 Task: Create in the project AgileGator in Backlog an issue 'Integrate a new live chat support feature into an existing customer service portal to enhance customer support and response time', assign it to team member softage.3@softage.net and change the status to IN PROGRESS. Create in the project AgileGator in Backlog an issue 'Develop a new tool for automated testing of web application performance under high traffic and load conditions', assign it to team member softage.4@softage.net and change the status to IN PROGRESS
Action: Mouse moved to (254, 78)
Screenshot: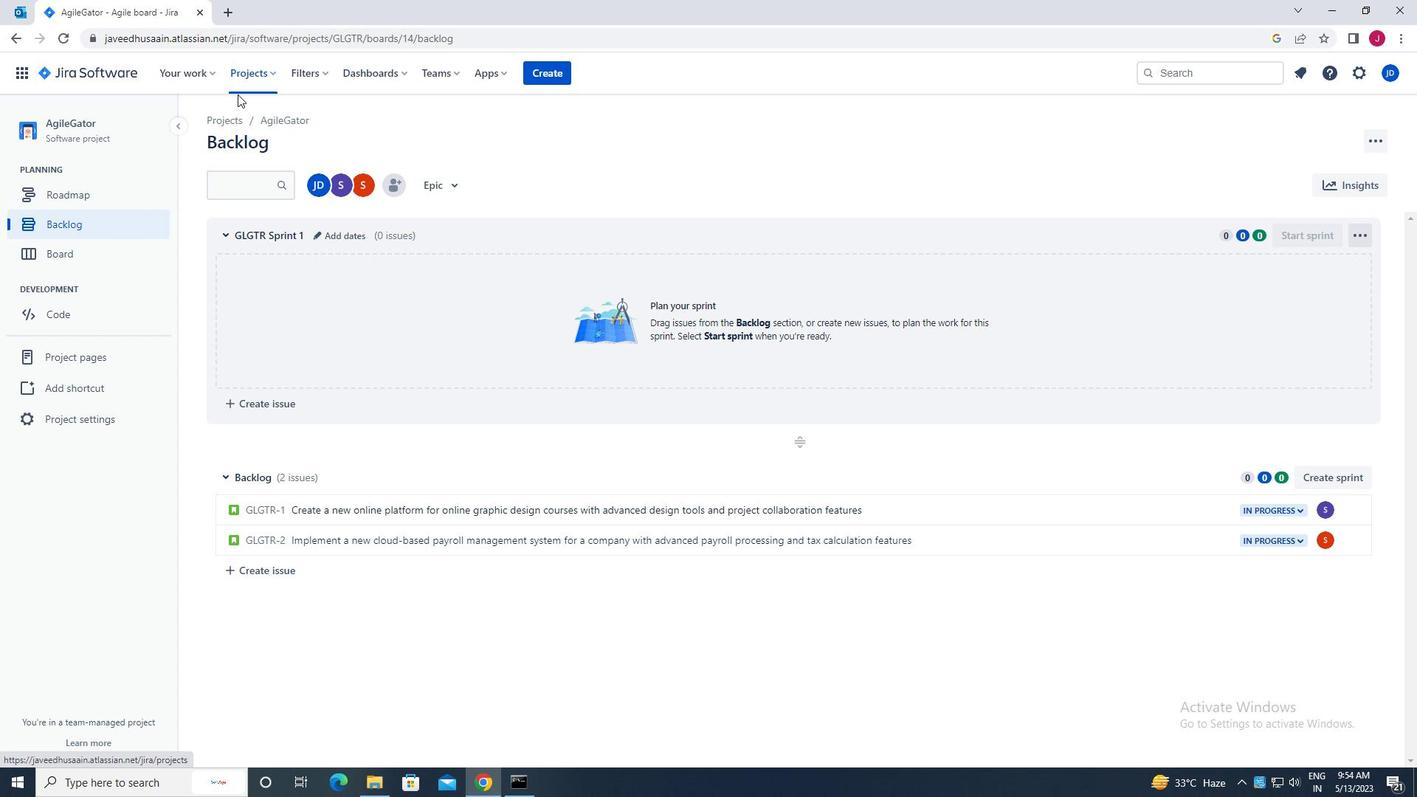 
Action: Mouse pressed left at (254, 78)
Screenshot: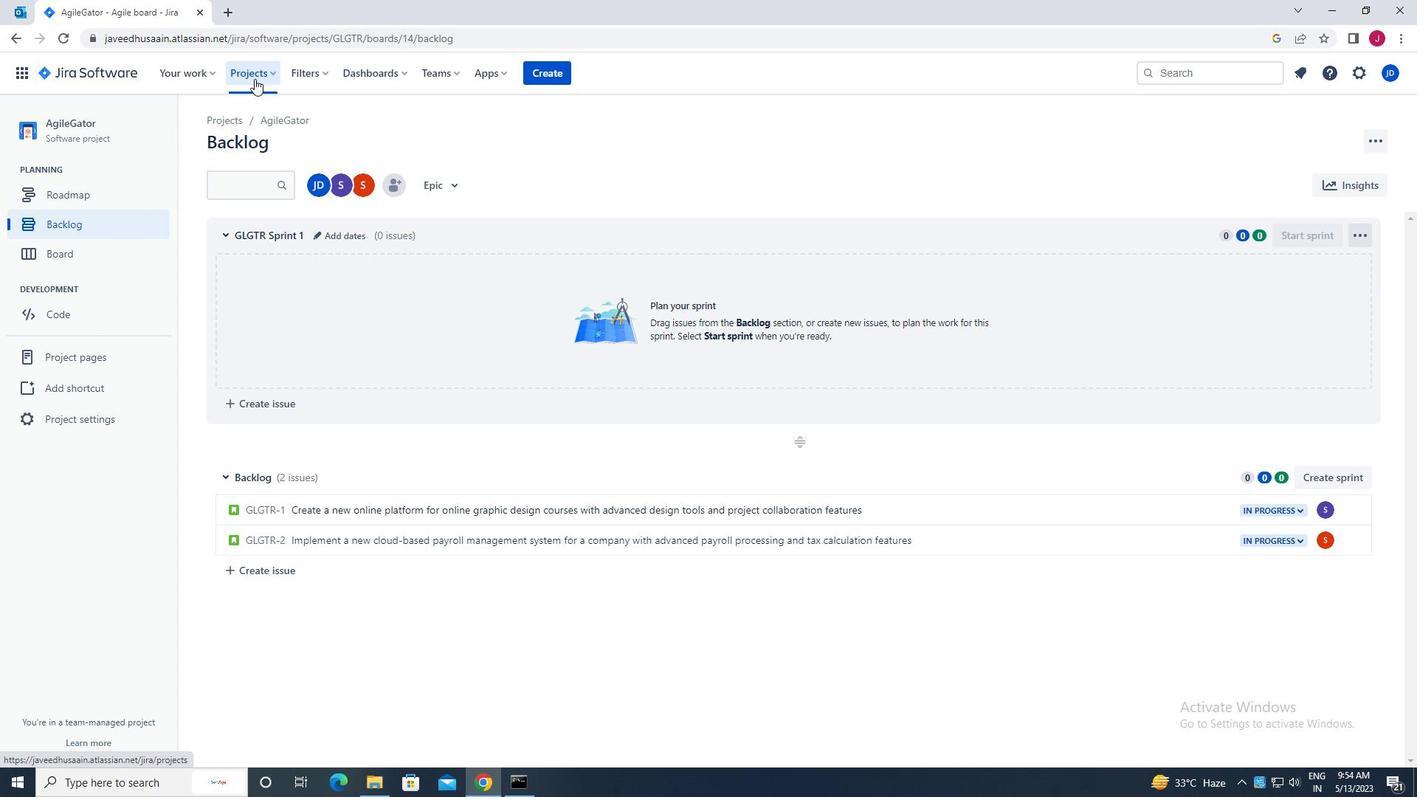 
Action: Mouse moved to (301, 139)
Screenshot: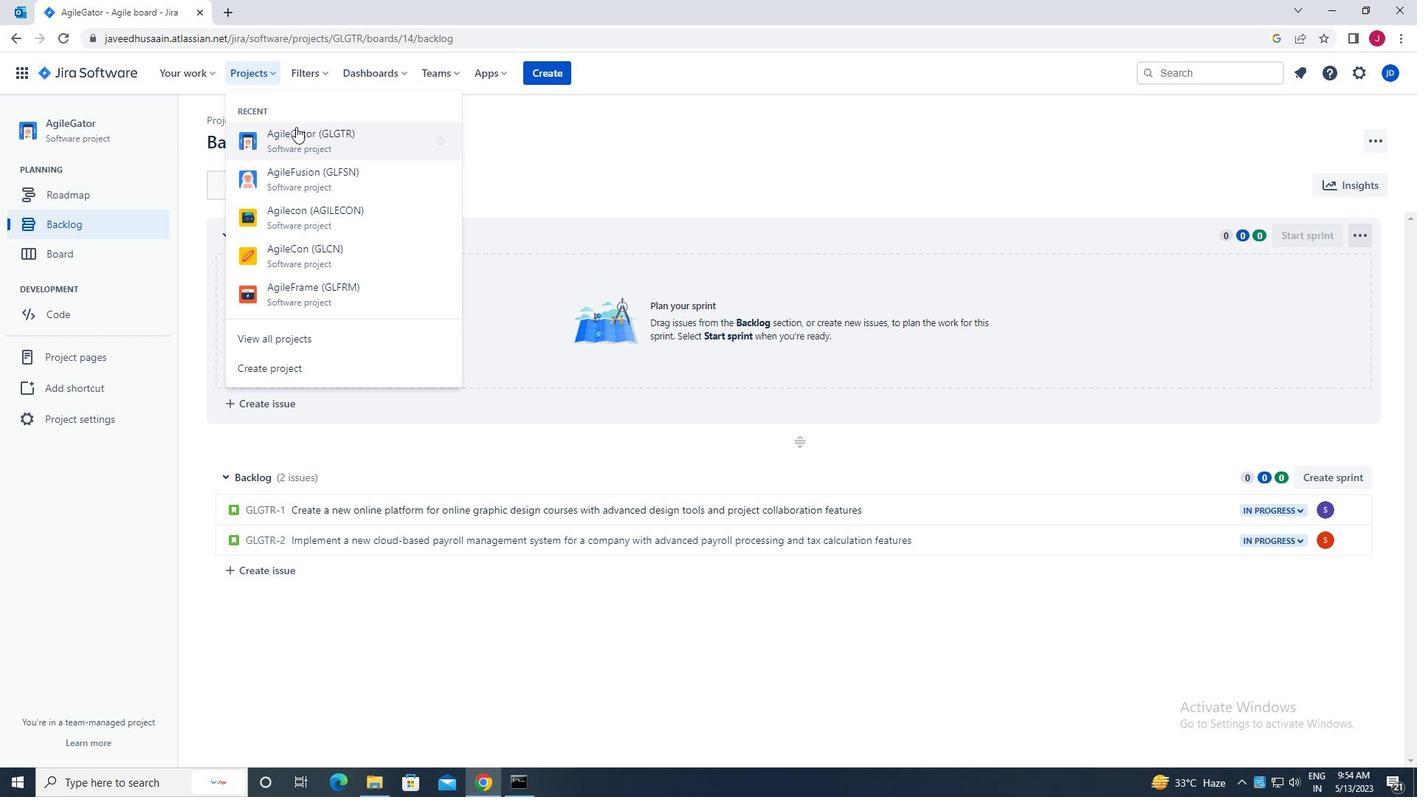 
Action: Mouse pressed left at (301, 139)
Screenshot: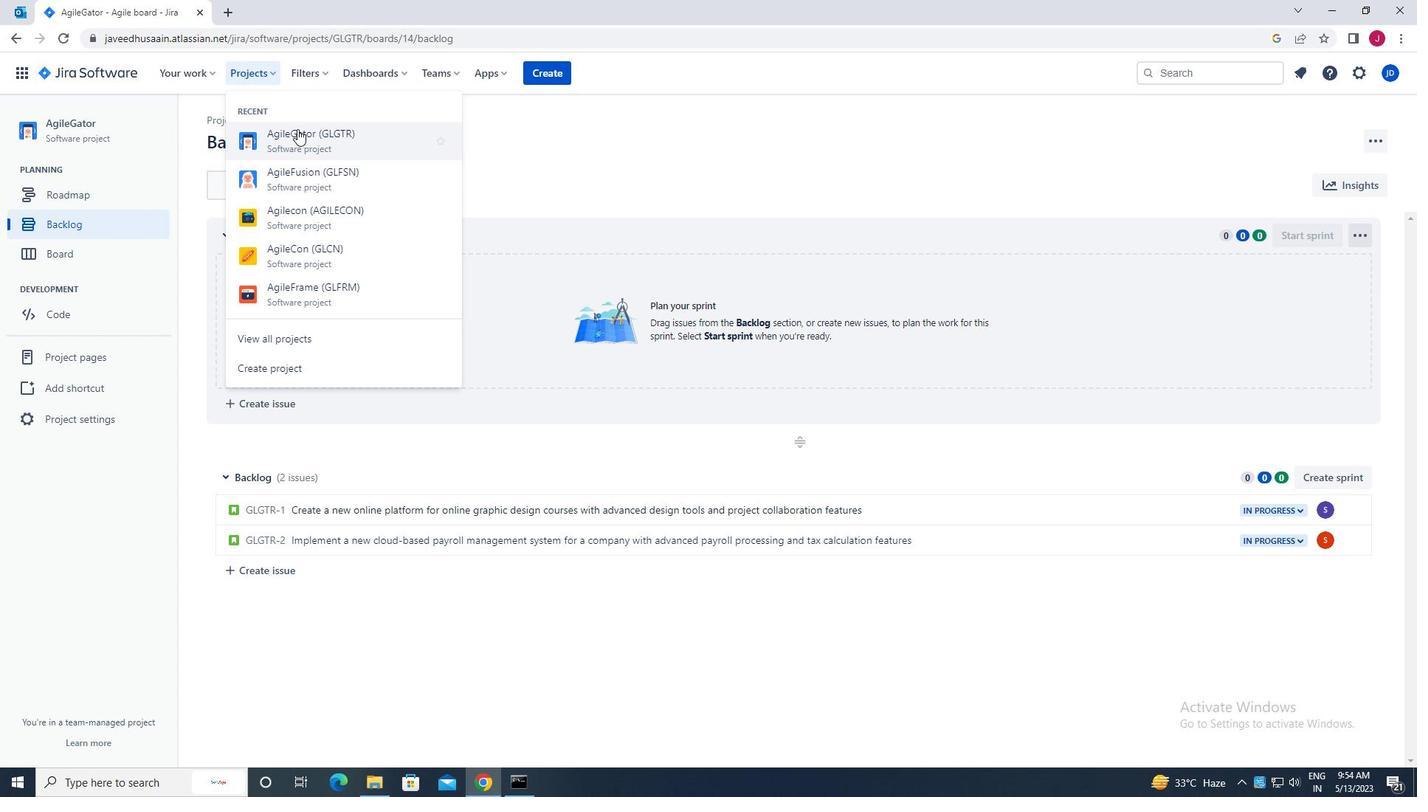 
Action: Mouse moved to (97, 227)
Screenshot: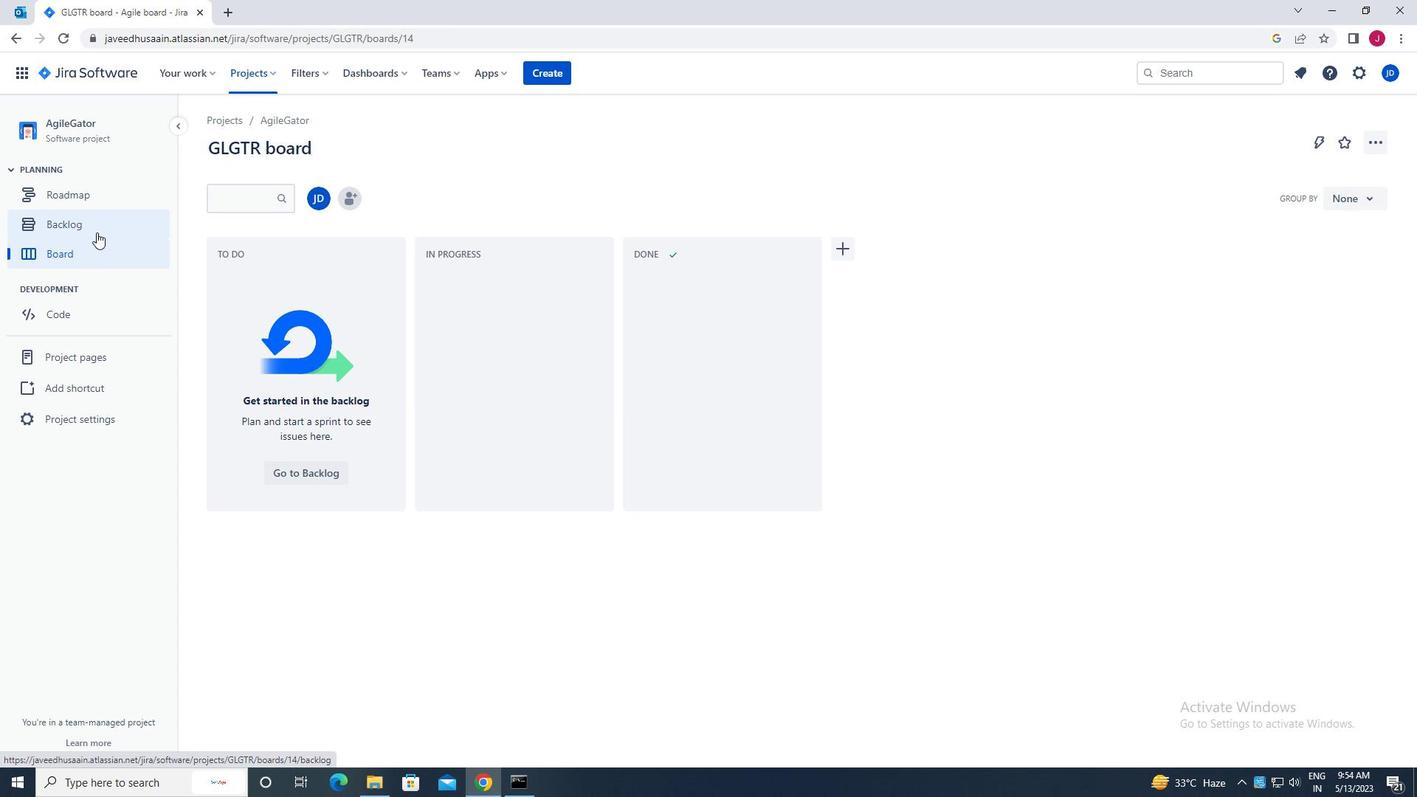 
Action: Mouse pressed left at (97, 227)
Screenshot: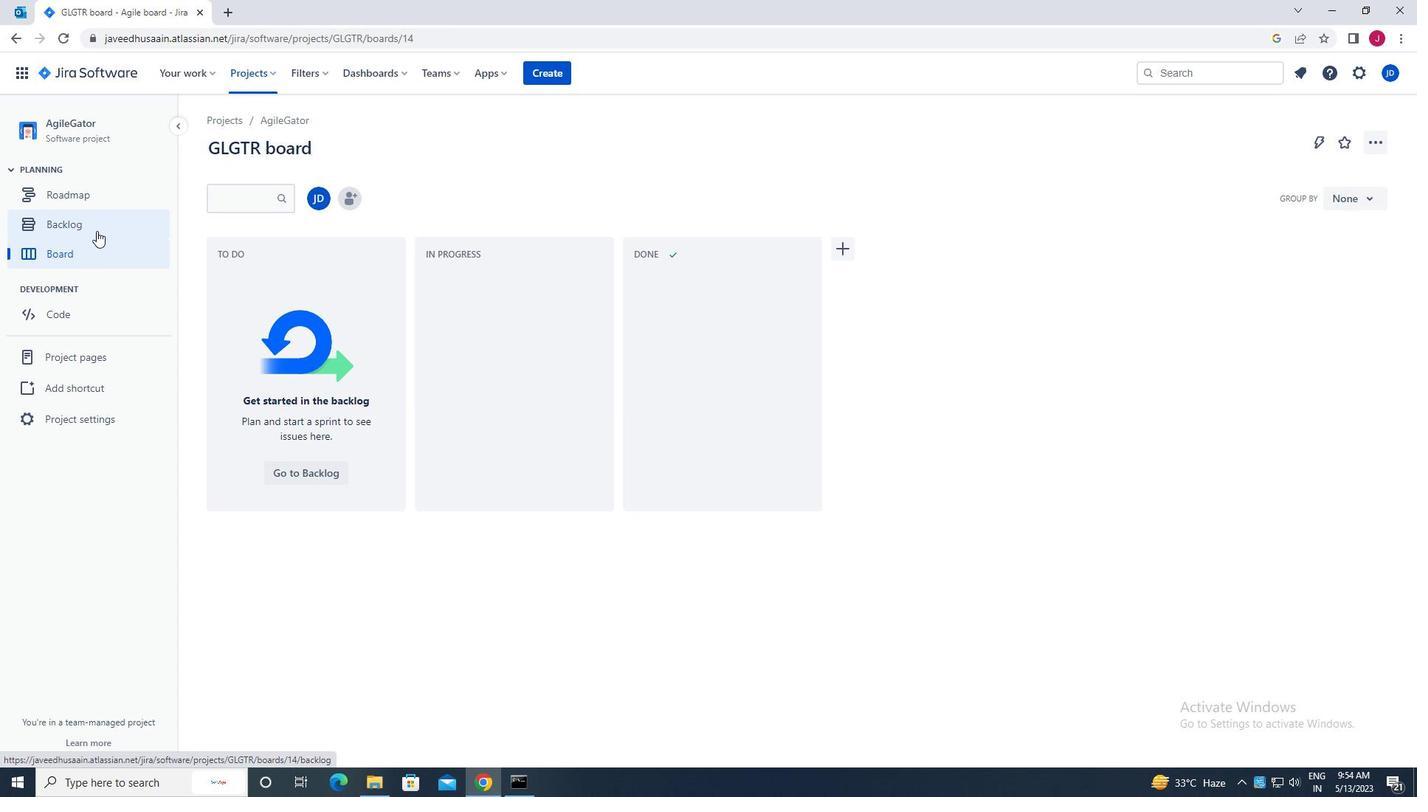 
Action: Mouse moved to (423, 384)
Screenshot: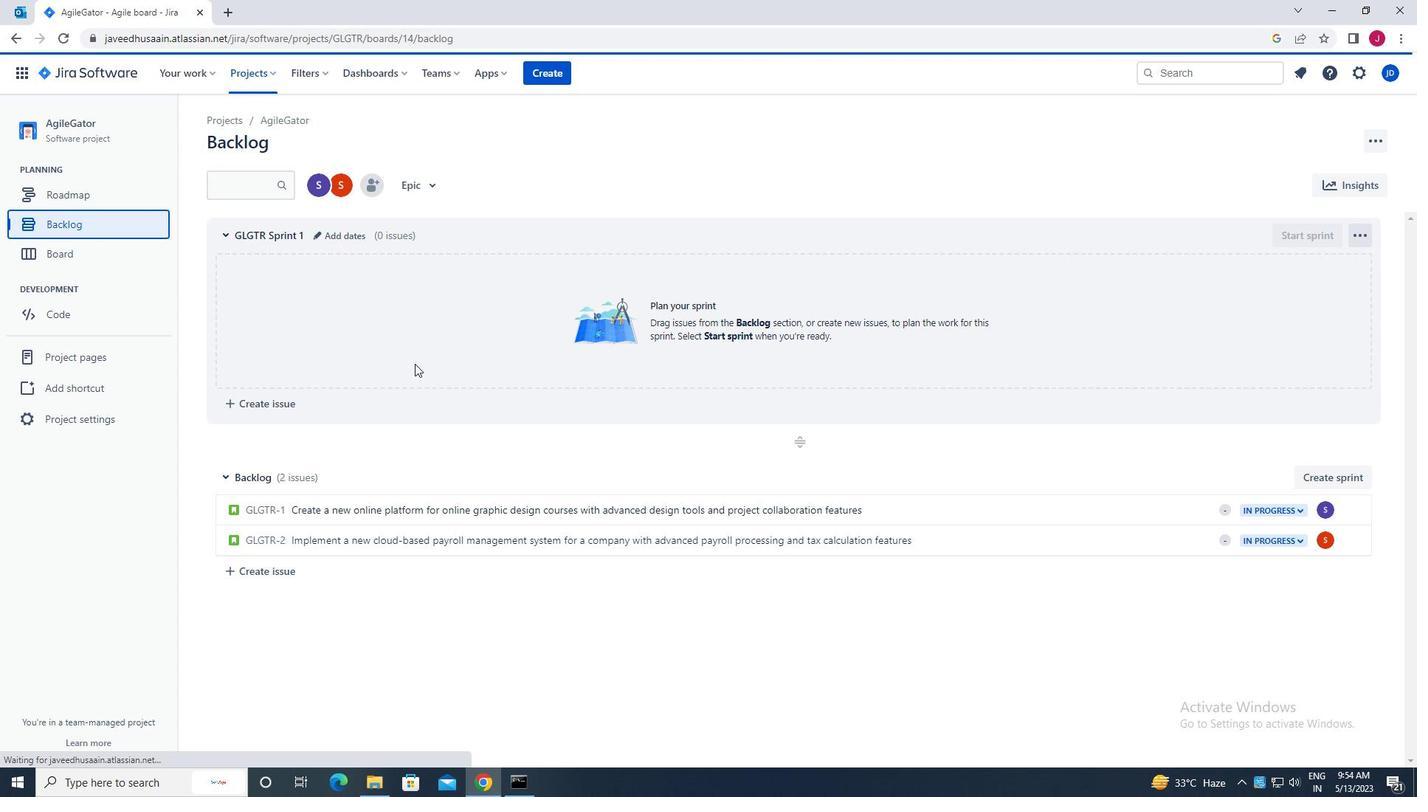 
Action: Mouse scrolled (423, 383) with delta (0, 0)
Screenshot: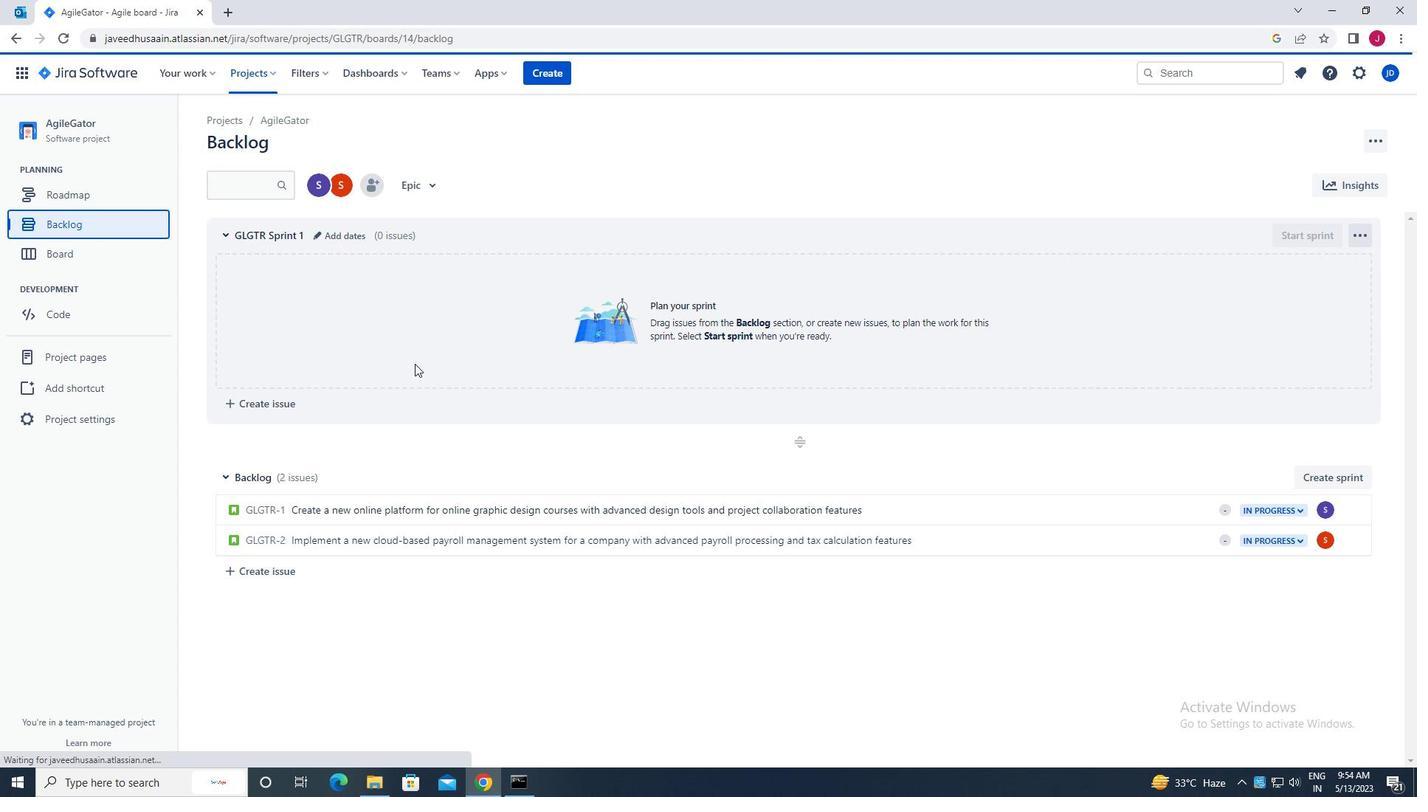 
Action: Mouse moved to (423, 384)
Screenshot: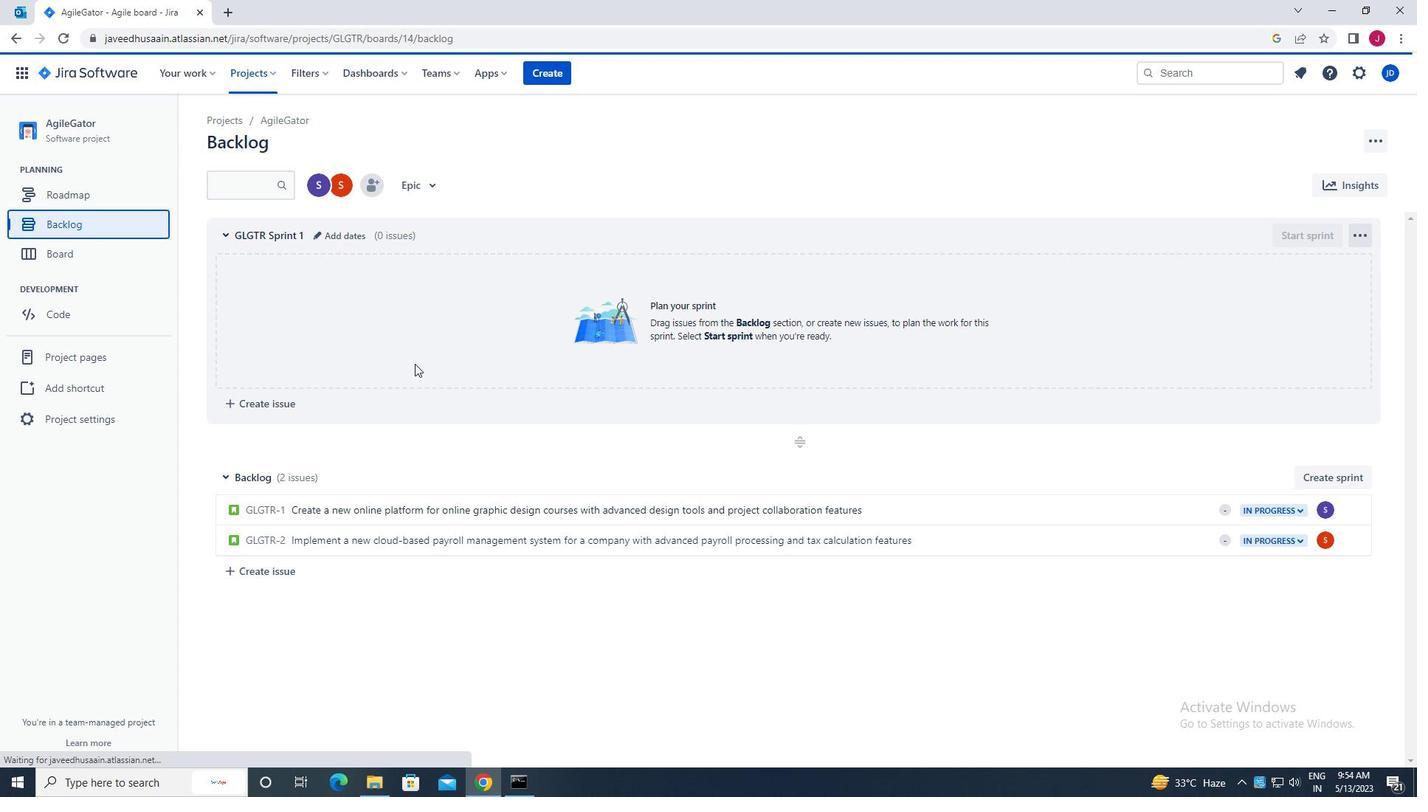 
Action: Mouse scrolled (423, 383) with delta (0, 0)
Screenshot: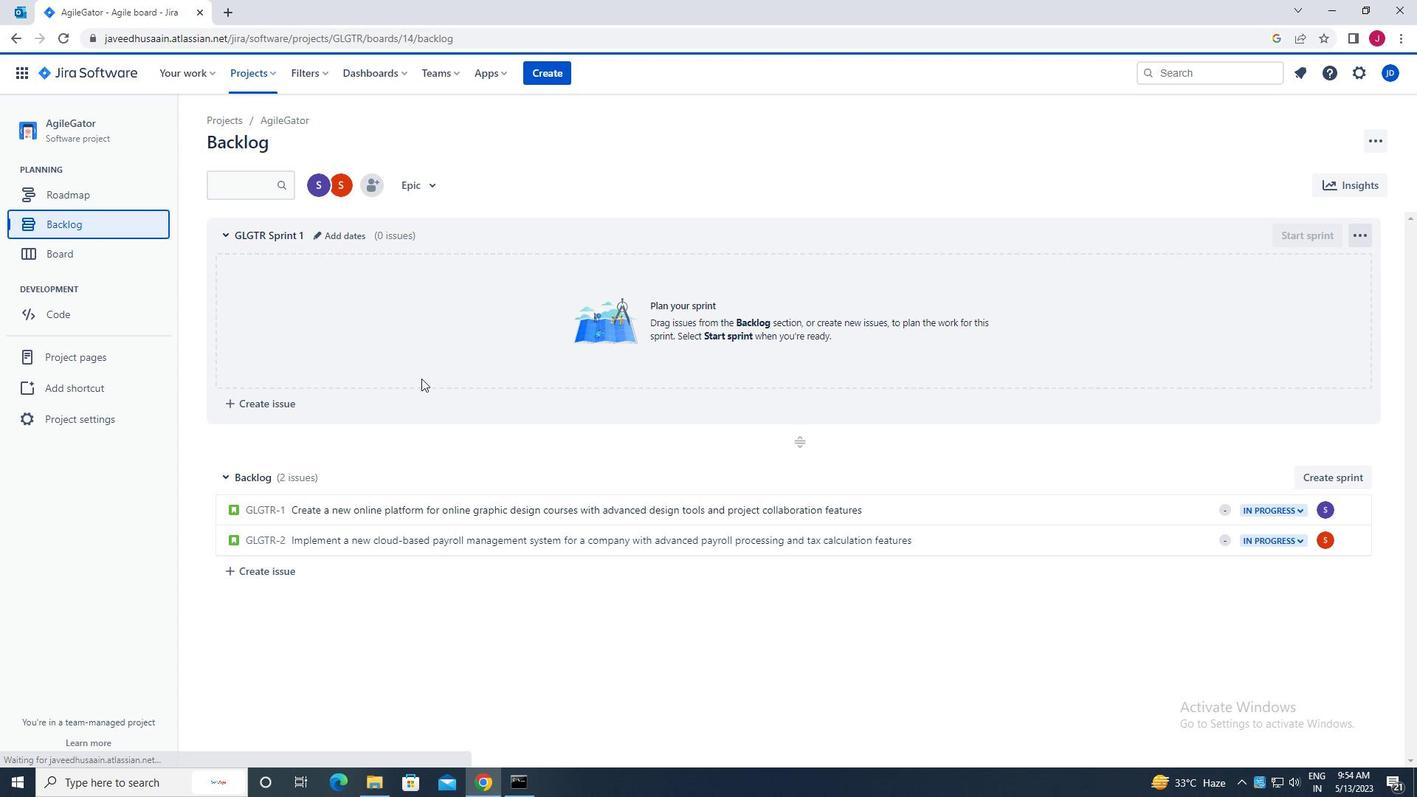 
Action: Mouse scrolled (423, 383) with delta (0, 0)
Screenshot: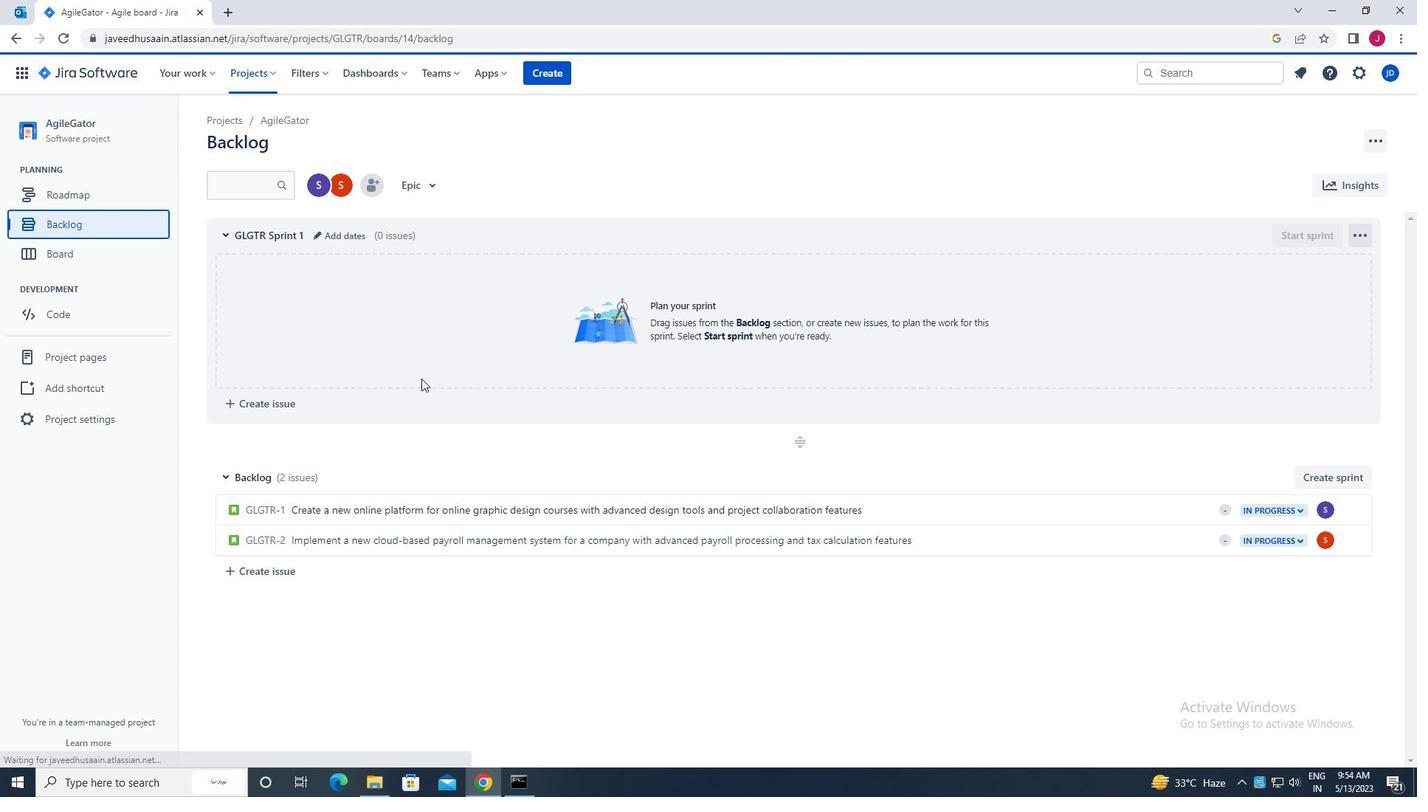 
Action: Mouse moved to (423, 385)
Screenshot: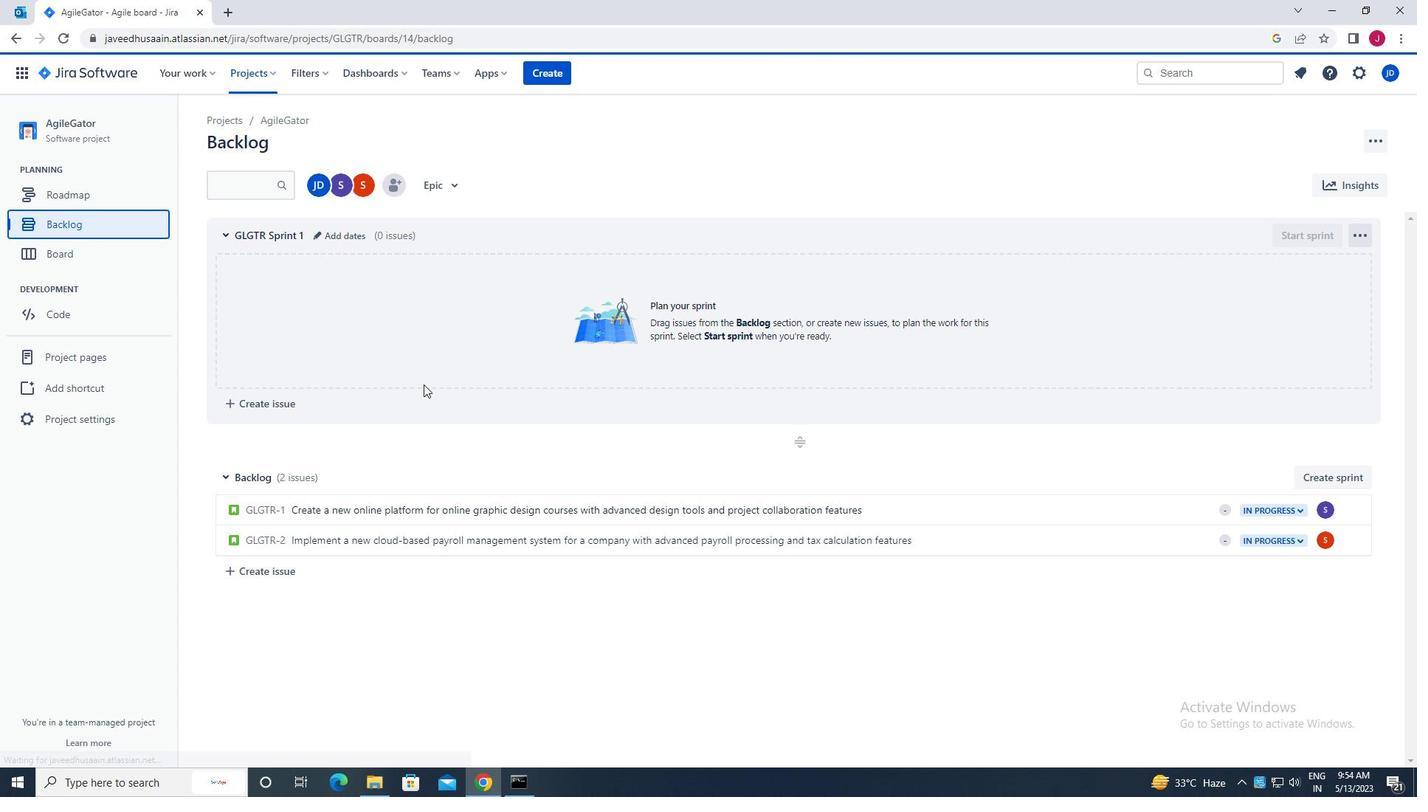 
Action: Mouse scrolled (423, 384) with delta (0, 0)
Screenshot: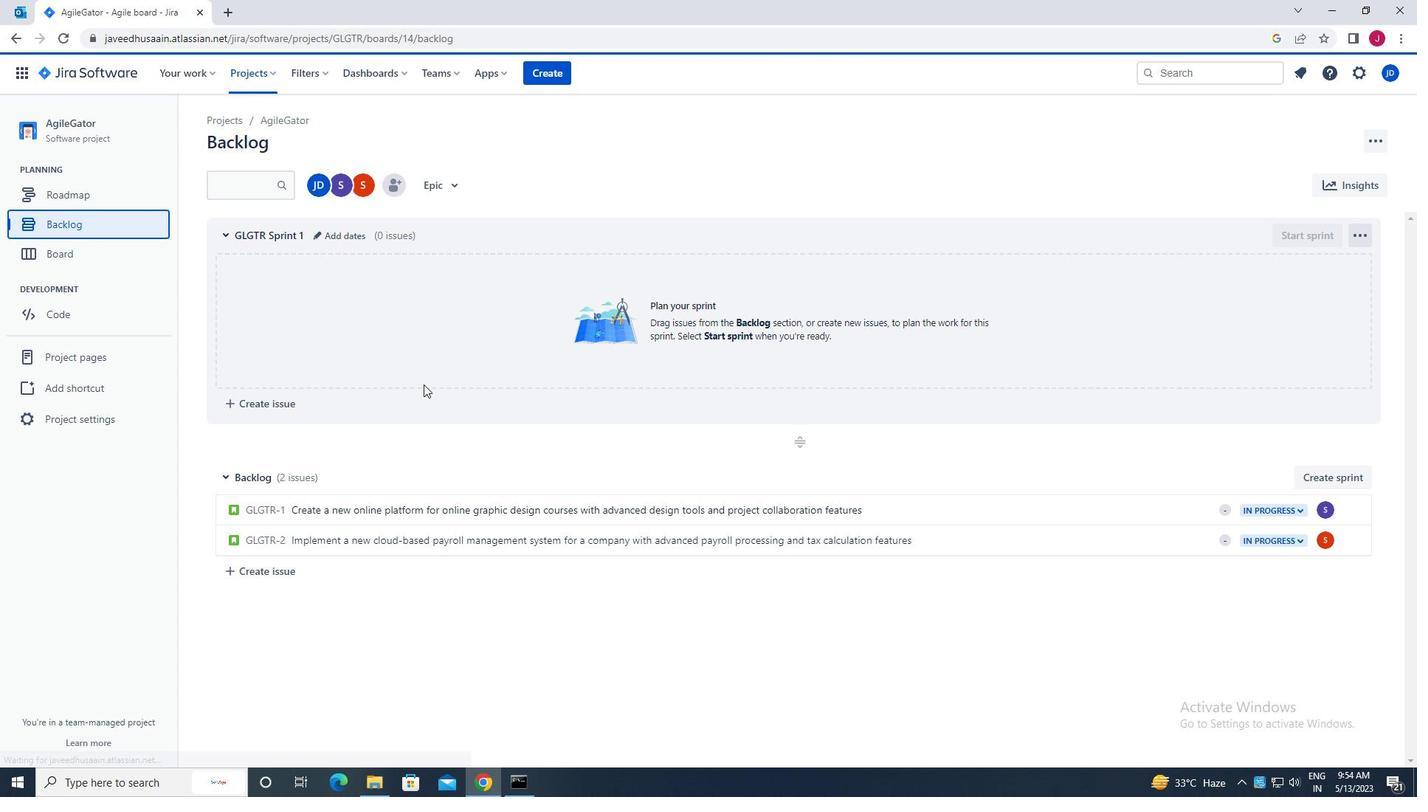 
Action: Mouse moved to (290, 572)
Screenshot: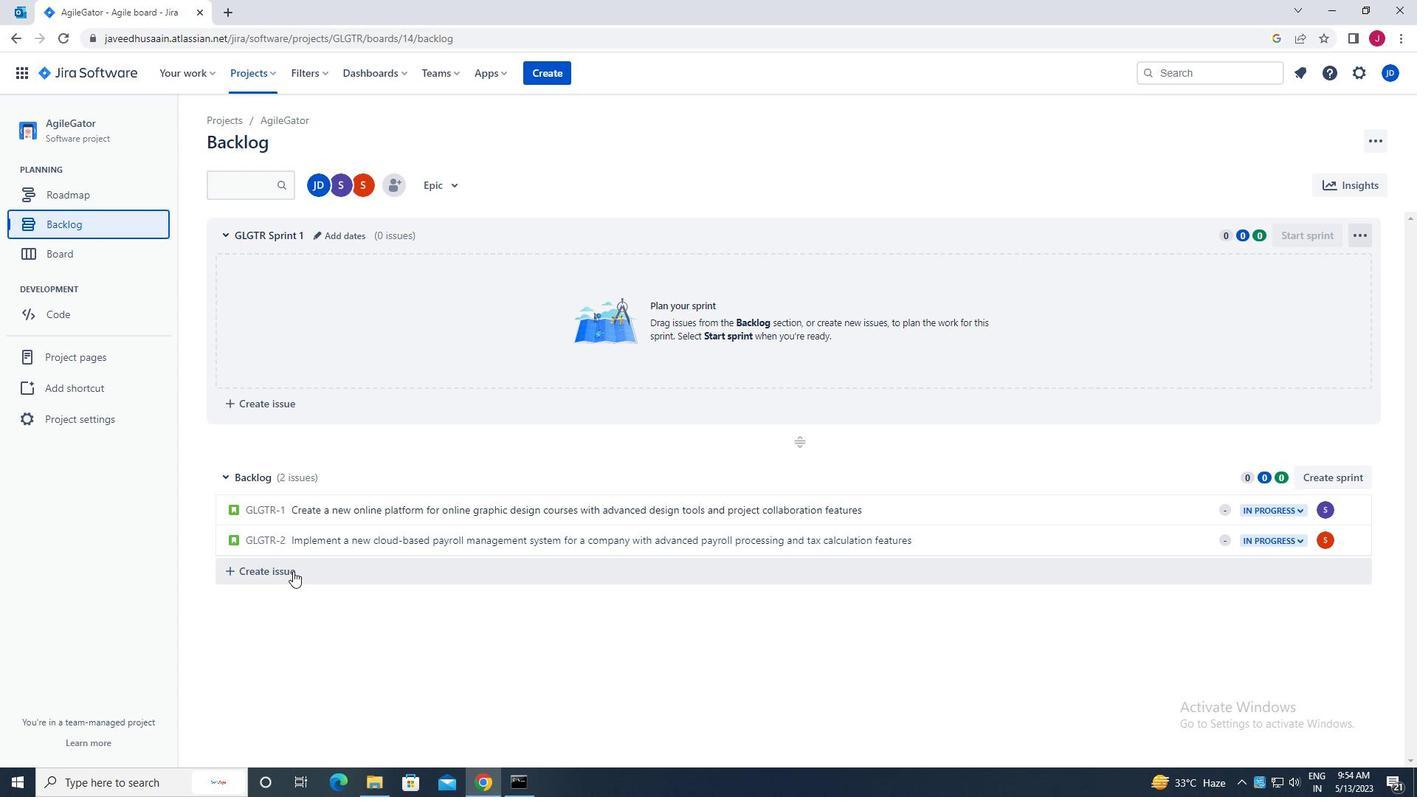 
Action: Mouse pressed left at (290, 572)
Screenshot: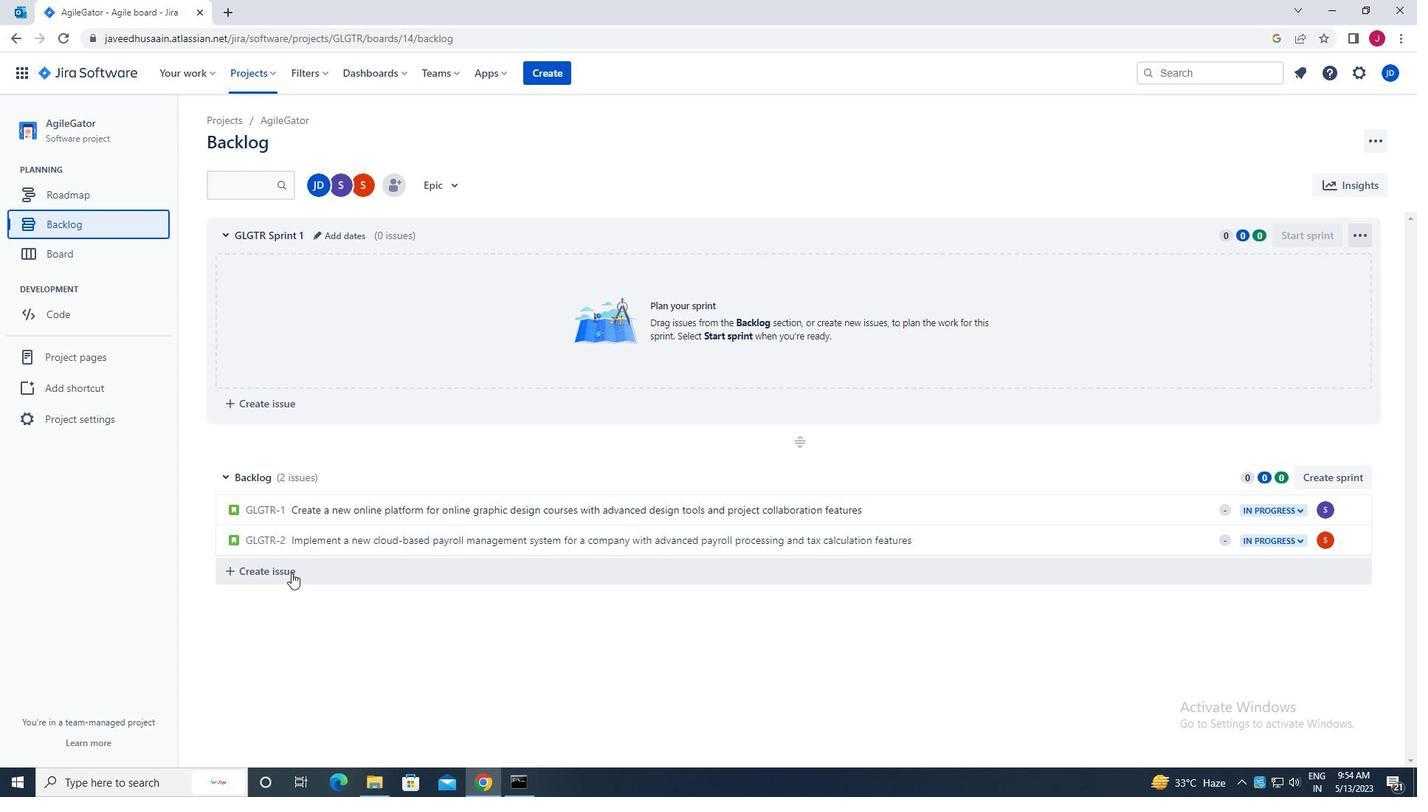
Action: Mouse moved to (392, 566)
Screenshot: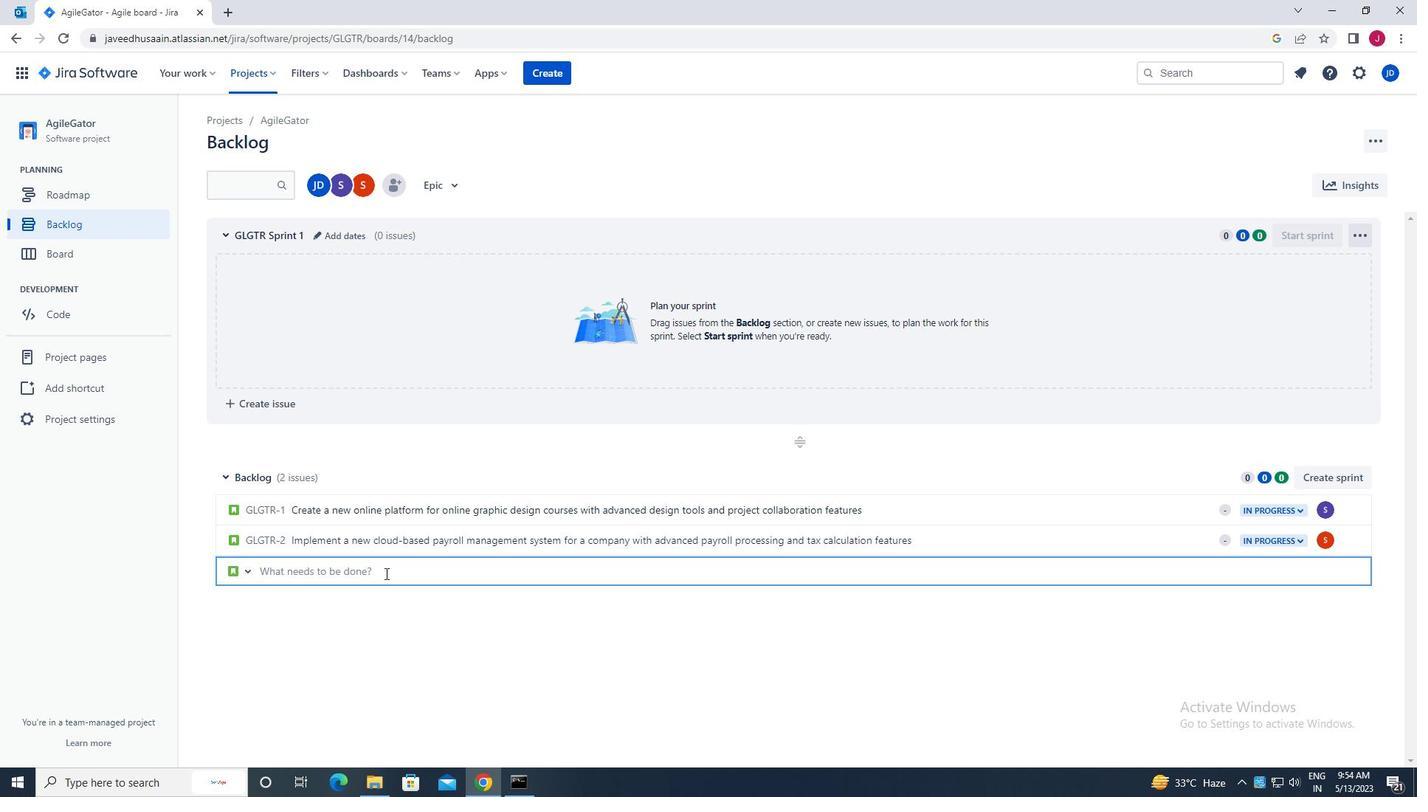 
Action: Key pressed <Key.caps_lock><Key.caps_lock>i<Key.caps_lock>ntegrated<Key.space>a<Key.space>new<Key.space>live<Key.space>chat<Key.space>sp<Key.backspace>uo<Key.backspace>pport<Key.space>feature<Key.space>into<Key.space>an<Key.space>existing<Key.space>customer<Key.space>service<Key.space>portal<Key.space>to<Key.space>enhance<Key.space>customer<Key.space>support<Key.space>and<Key.space>respom<Key.backspace>nse<Key.space>time<Key.enter>
Screenshot: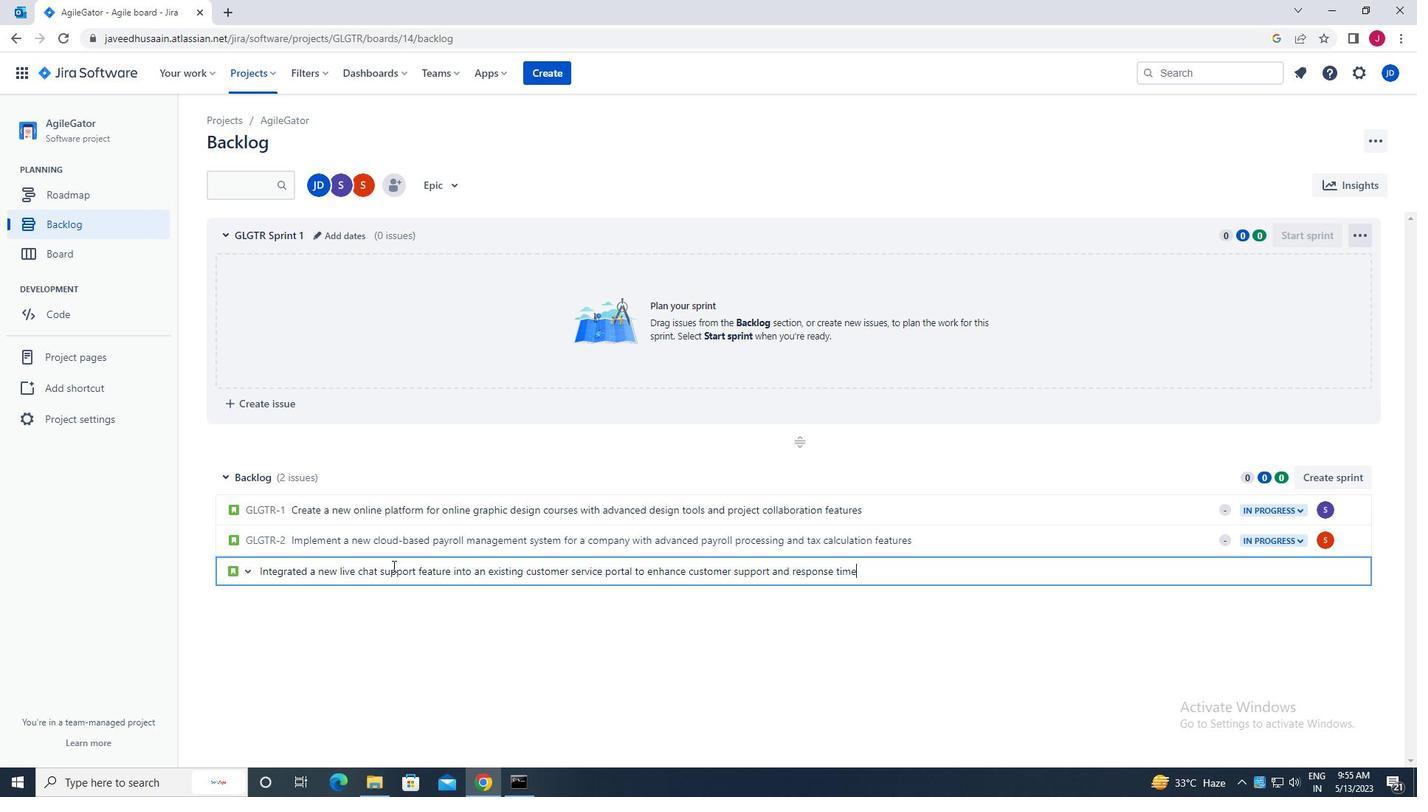 
Action: Mouse moved to (1325, 572)
Screenshot: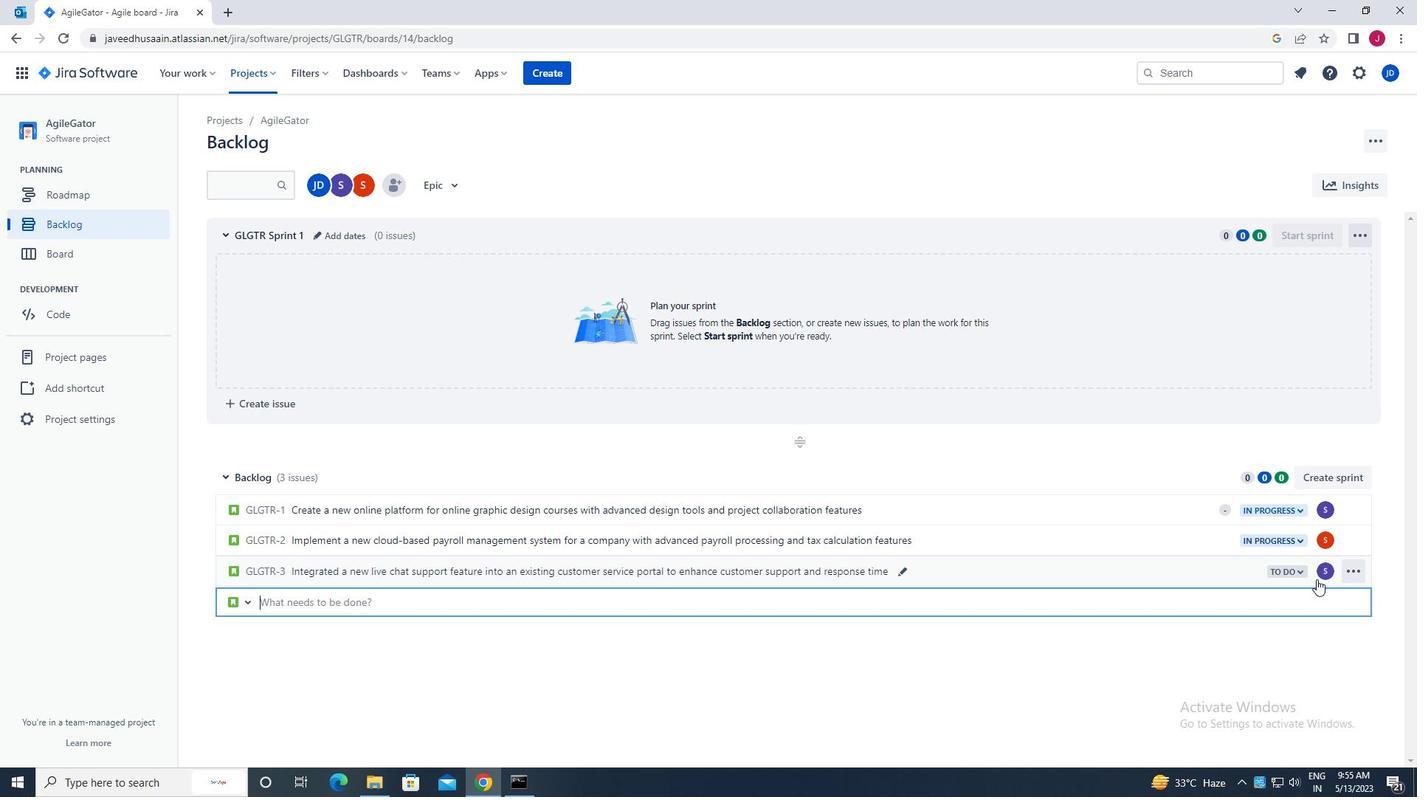 
Action: Mouse pressed left at (1325, 572)
Screenshot: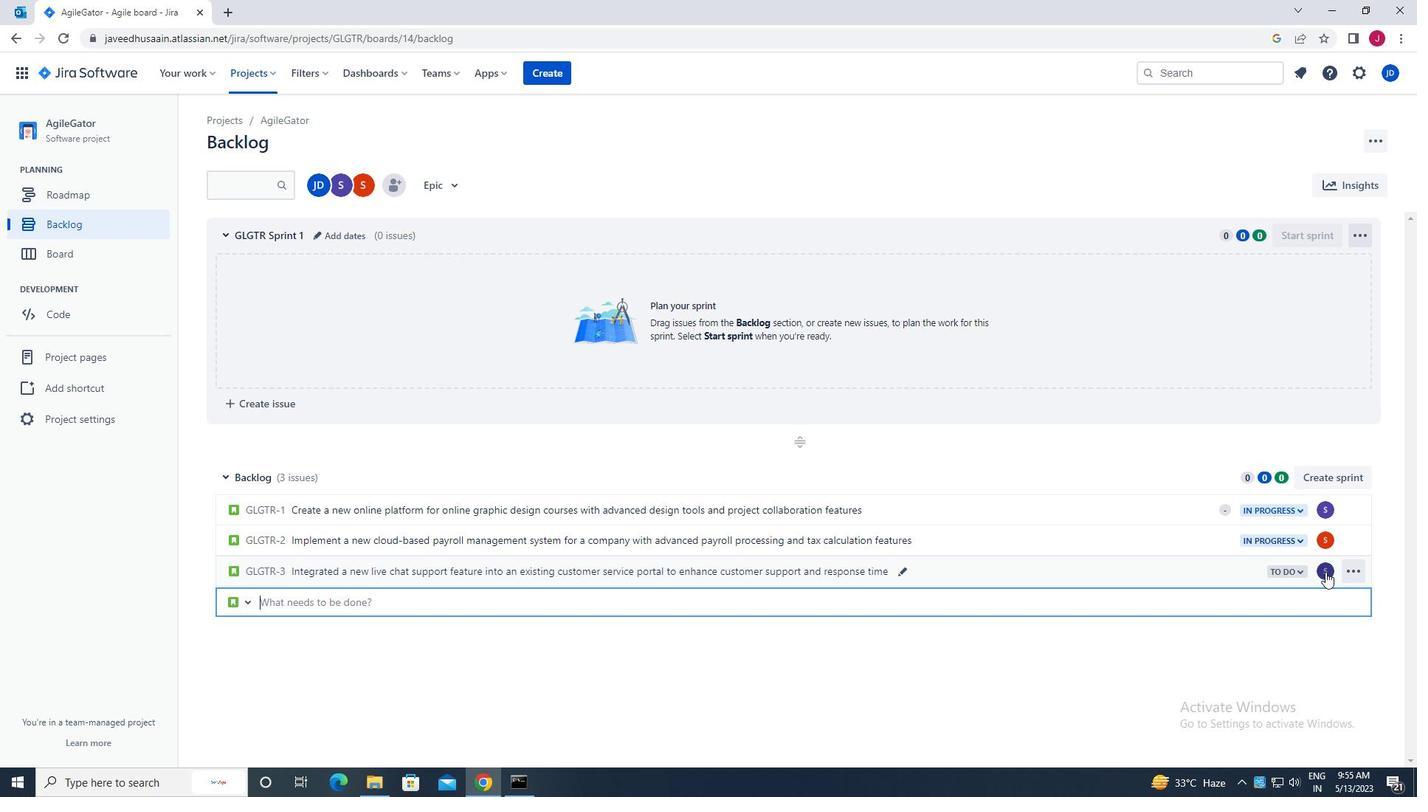 
Action: Mouse moved to (1215, 598)
Screenshot: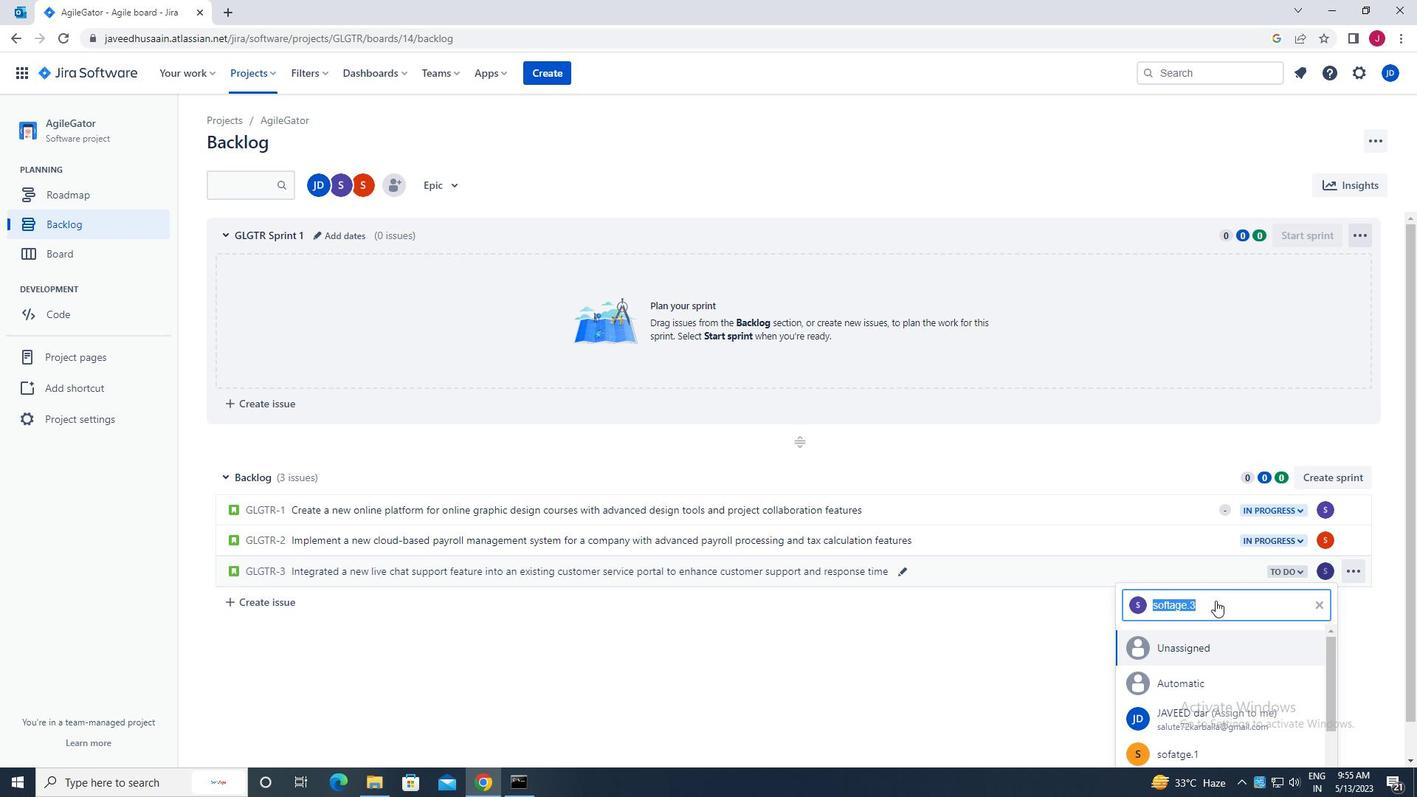 
Action: Key pressed soft
Screenshot: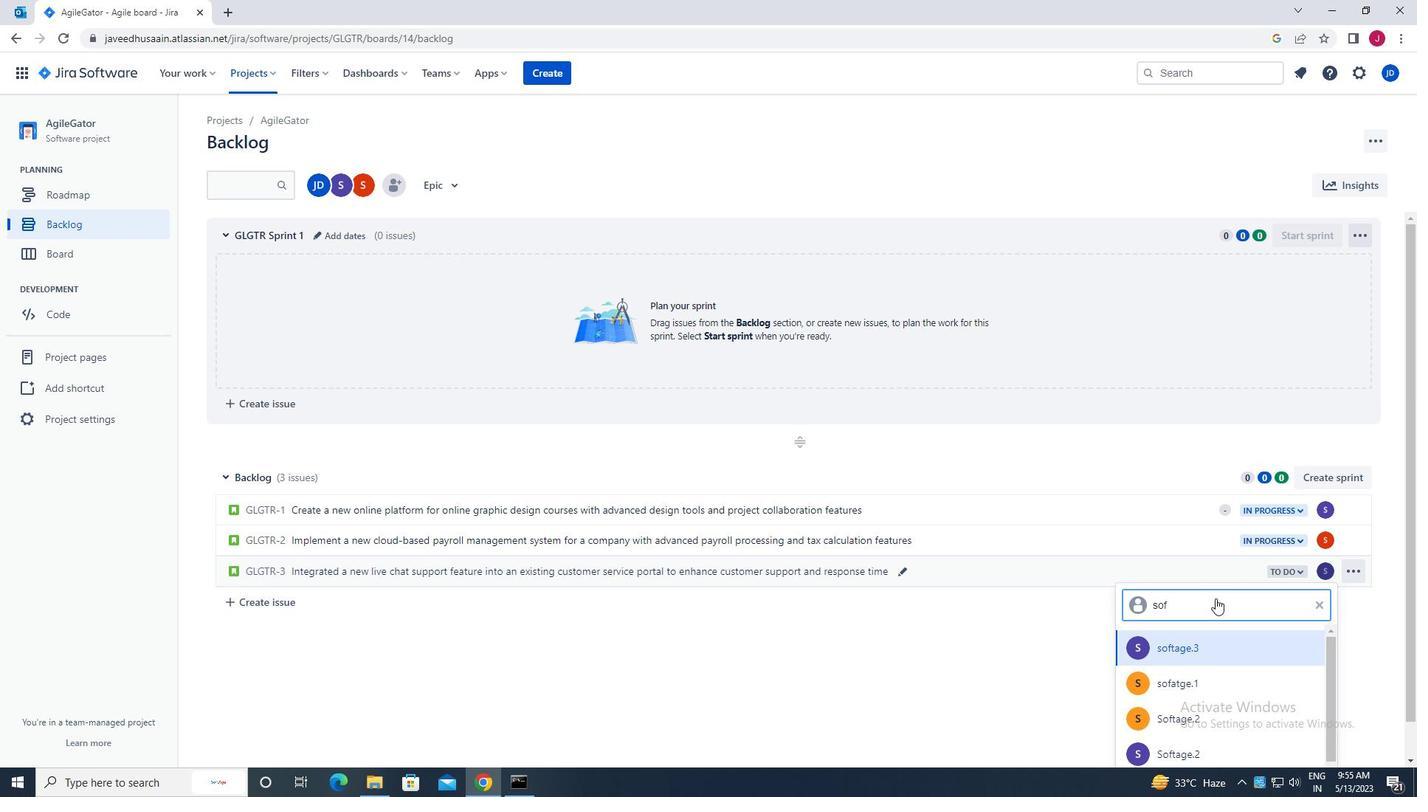 
Action: Mouse moved to (1232, 642)
Screenshot: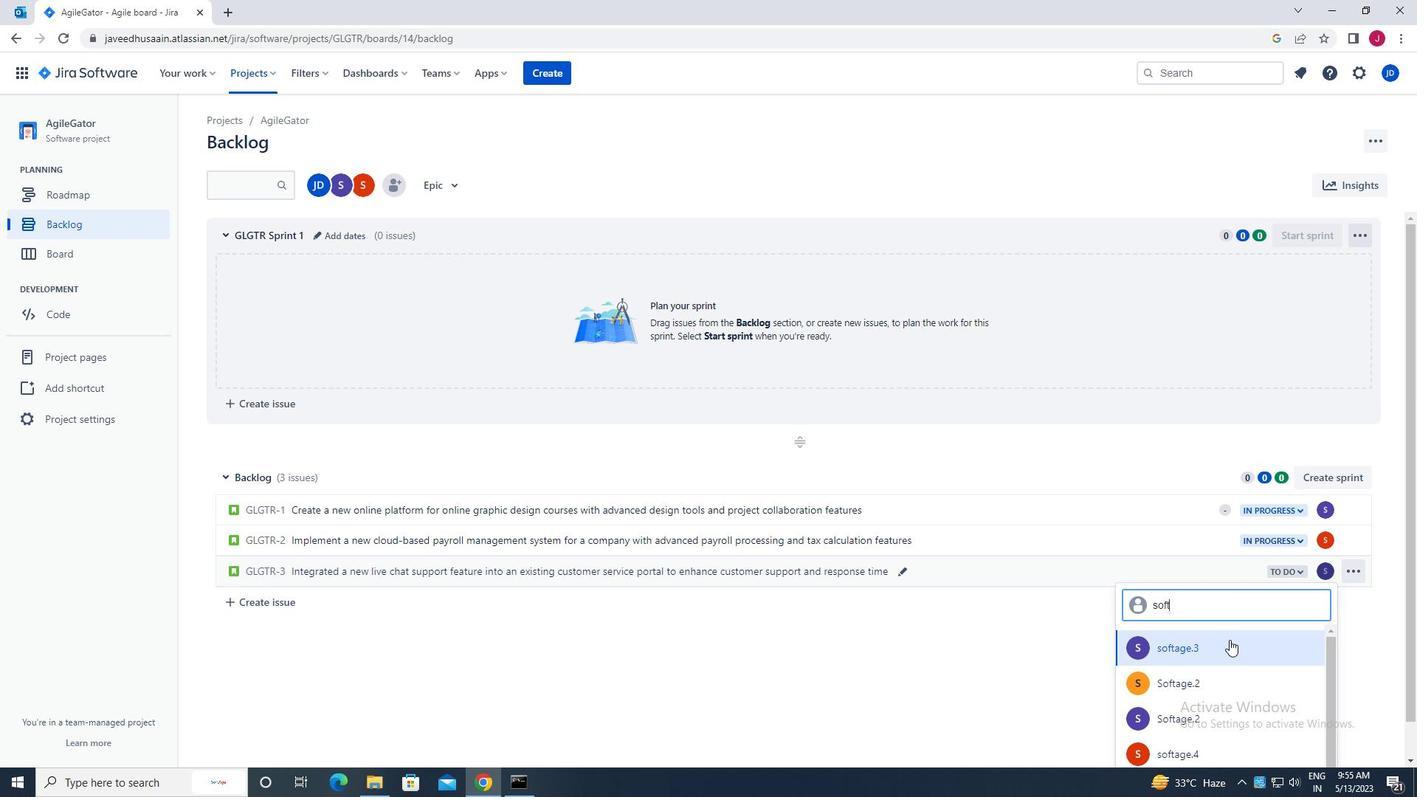 
Action: Mouse pressed left at (1232, 642)
Screenshot: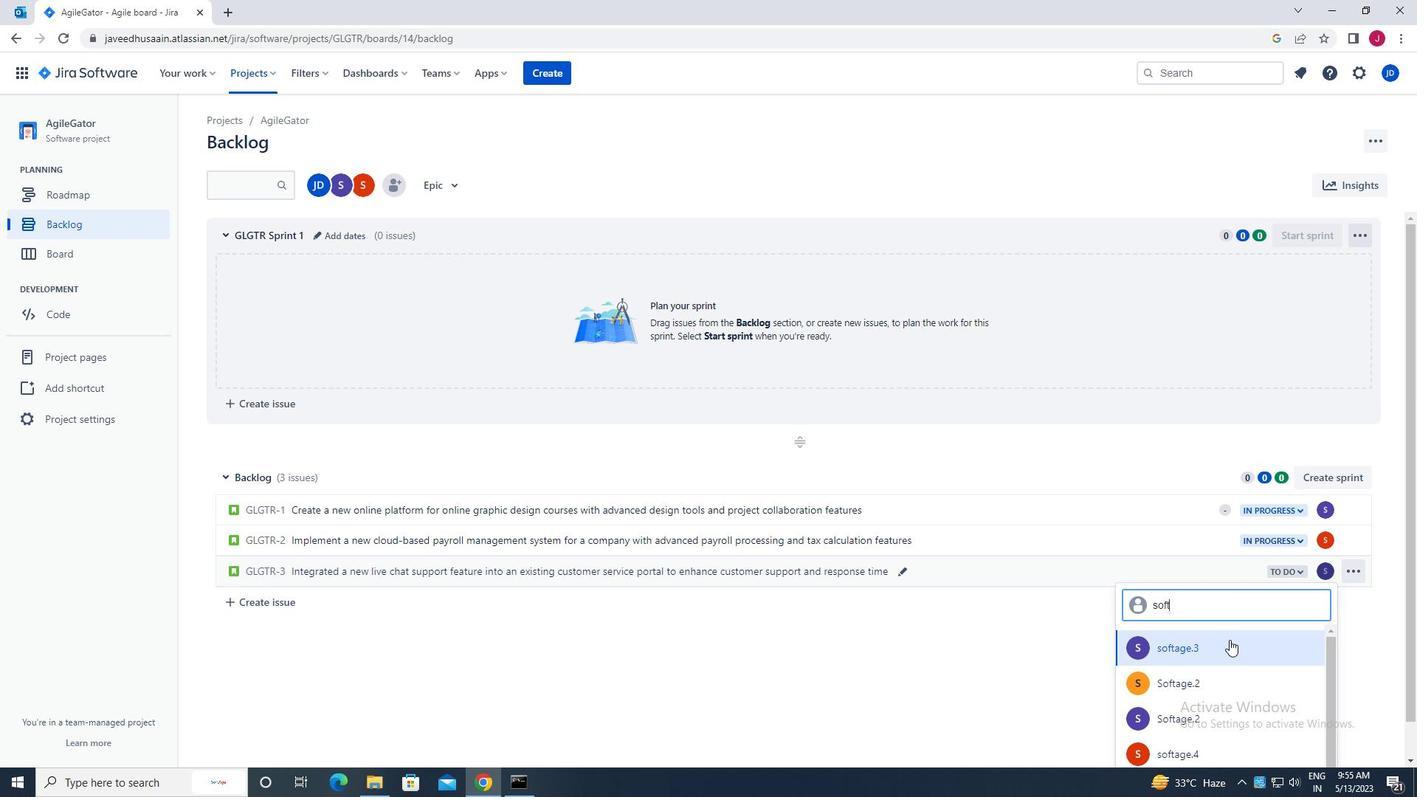 
Action: Mouse moved to (1280, 572)
Screenshot: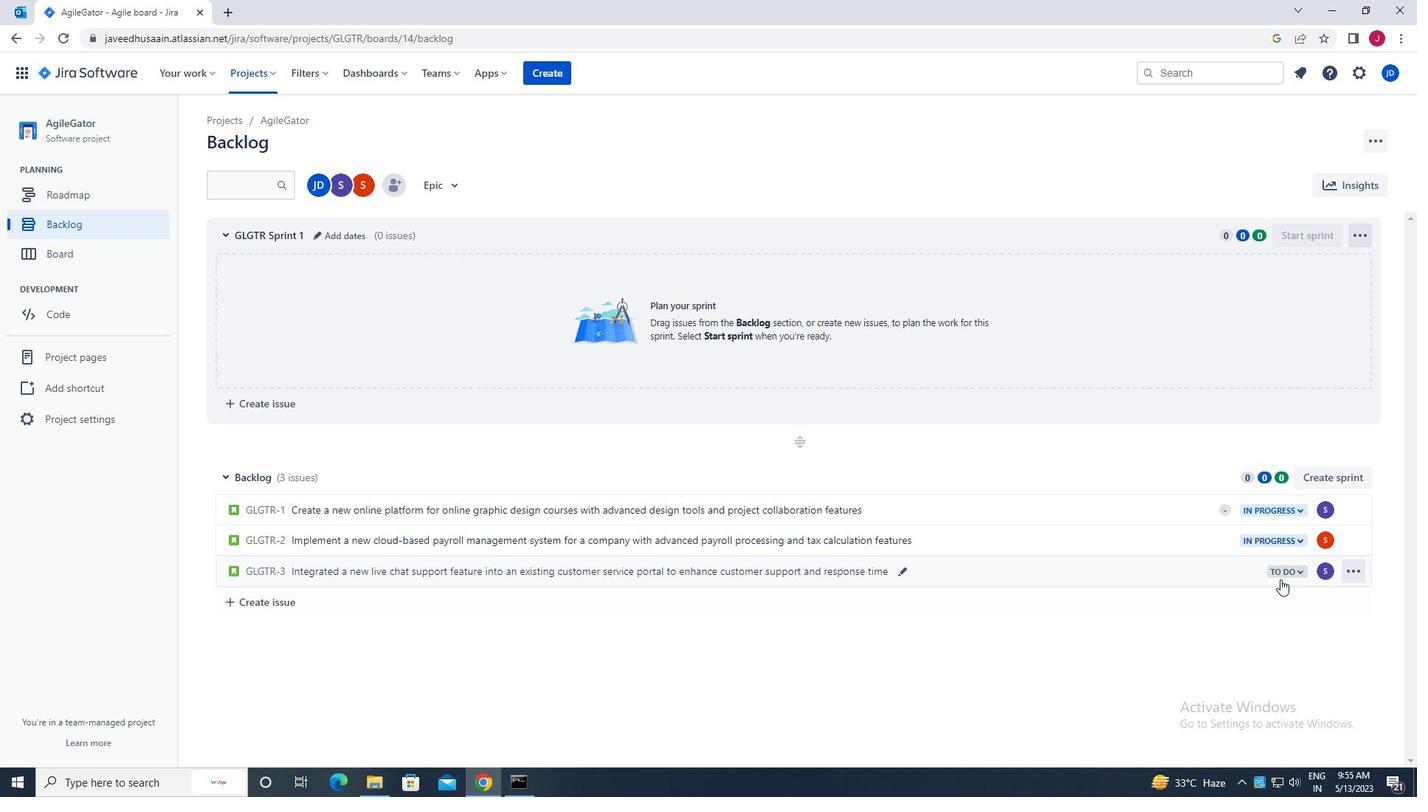 
Action: Mouse pressed left at (1280, 572)
Screenshot: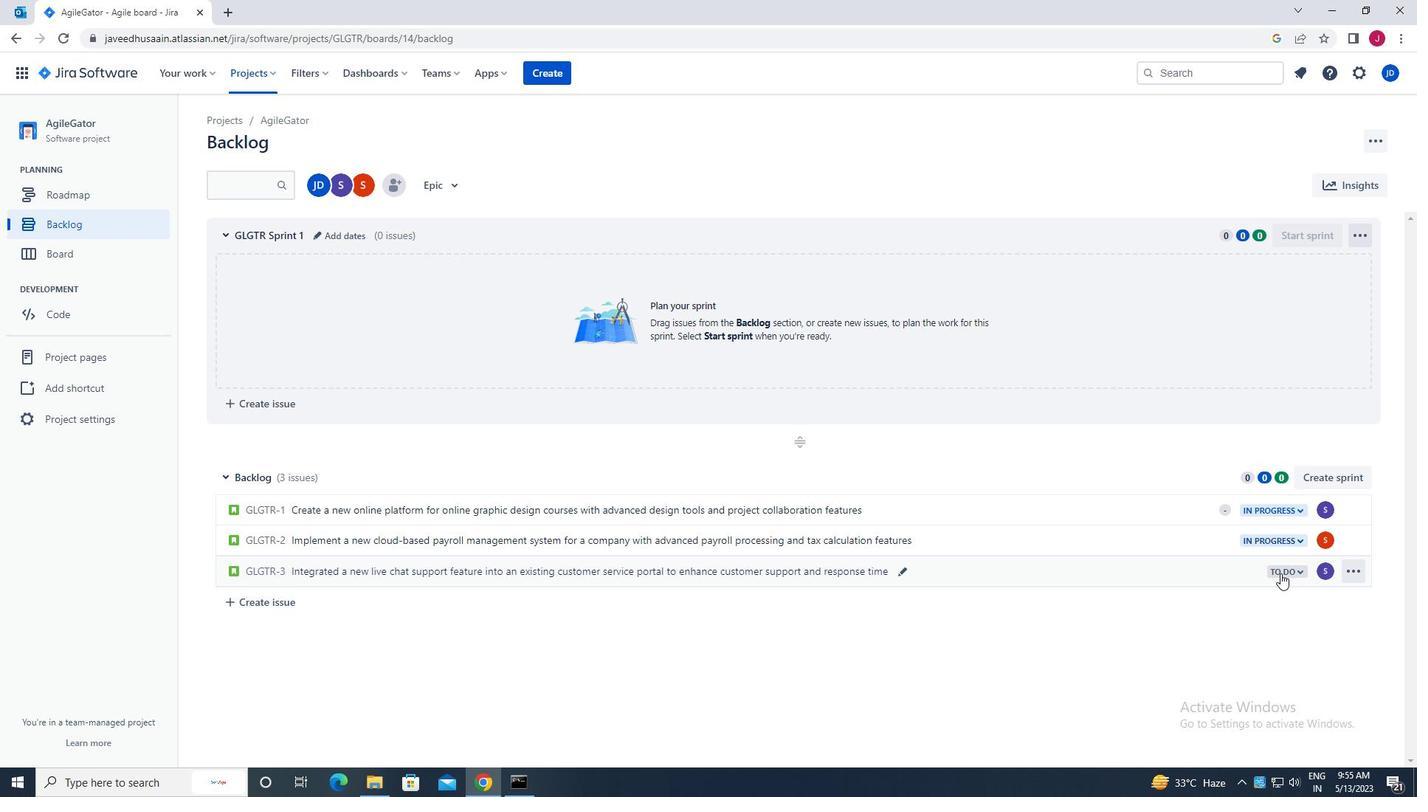 
Action: Mouse moved to (1204, 600)
Screenshot: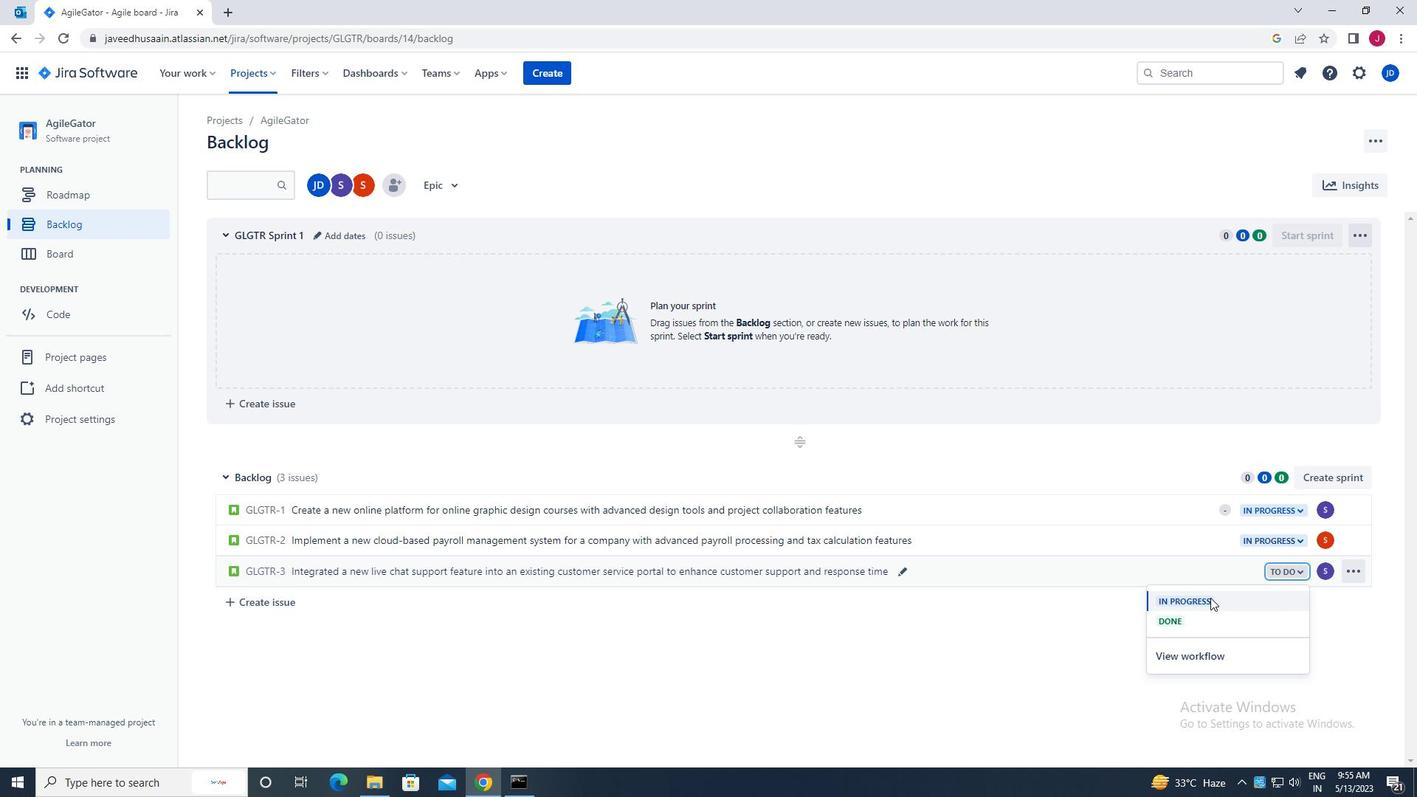 
Action: Mouse pressed left at (1204, 600)
Screenshot: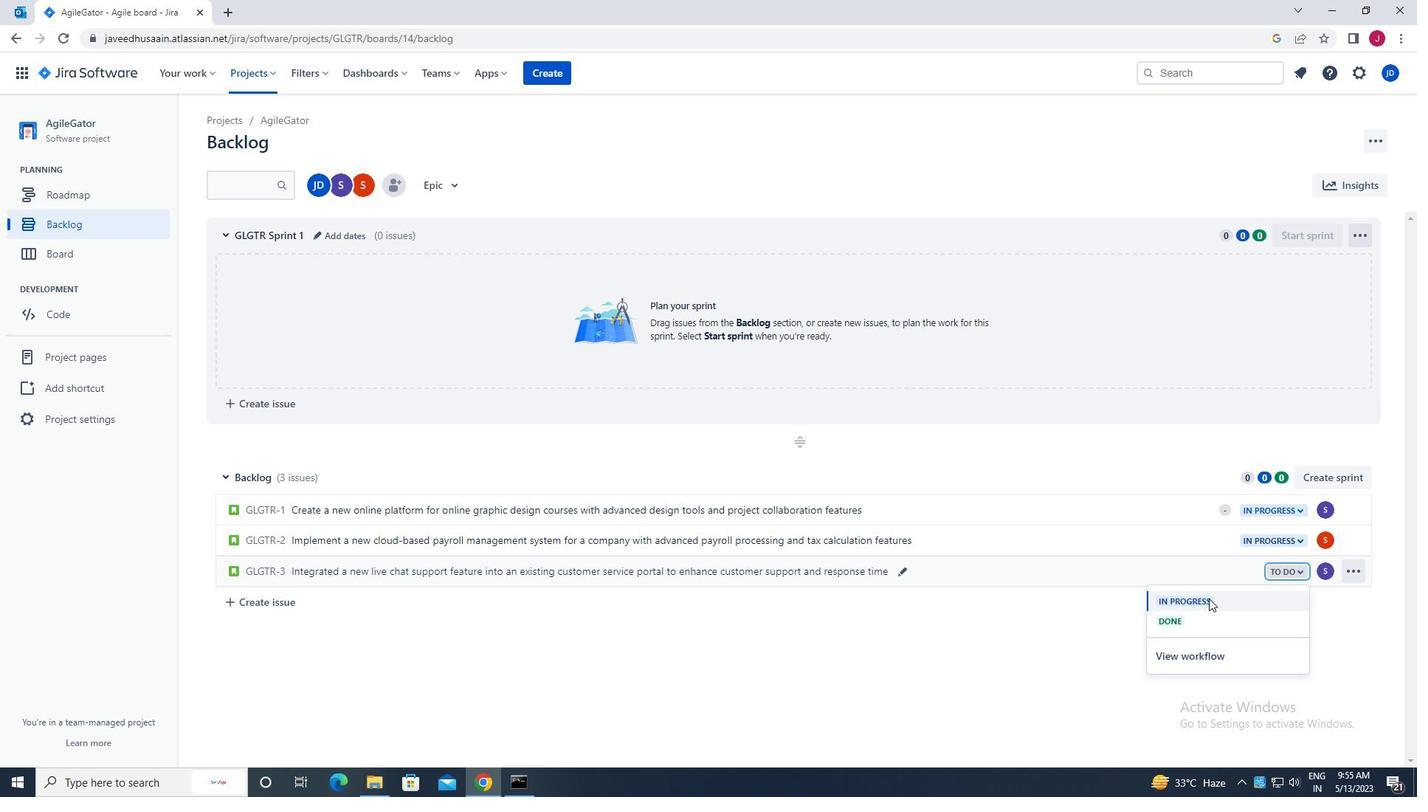 
Action: Mouse moved to (287, 600)
Screenshot: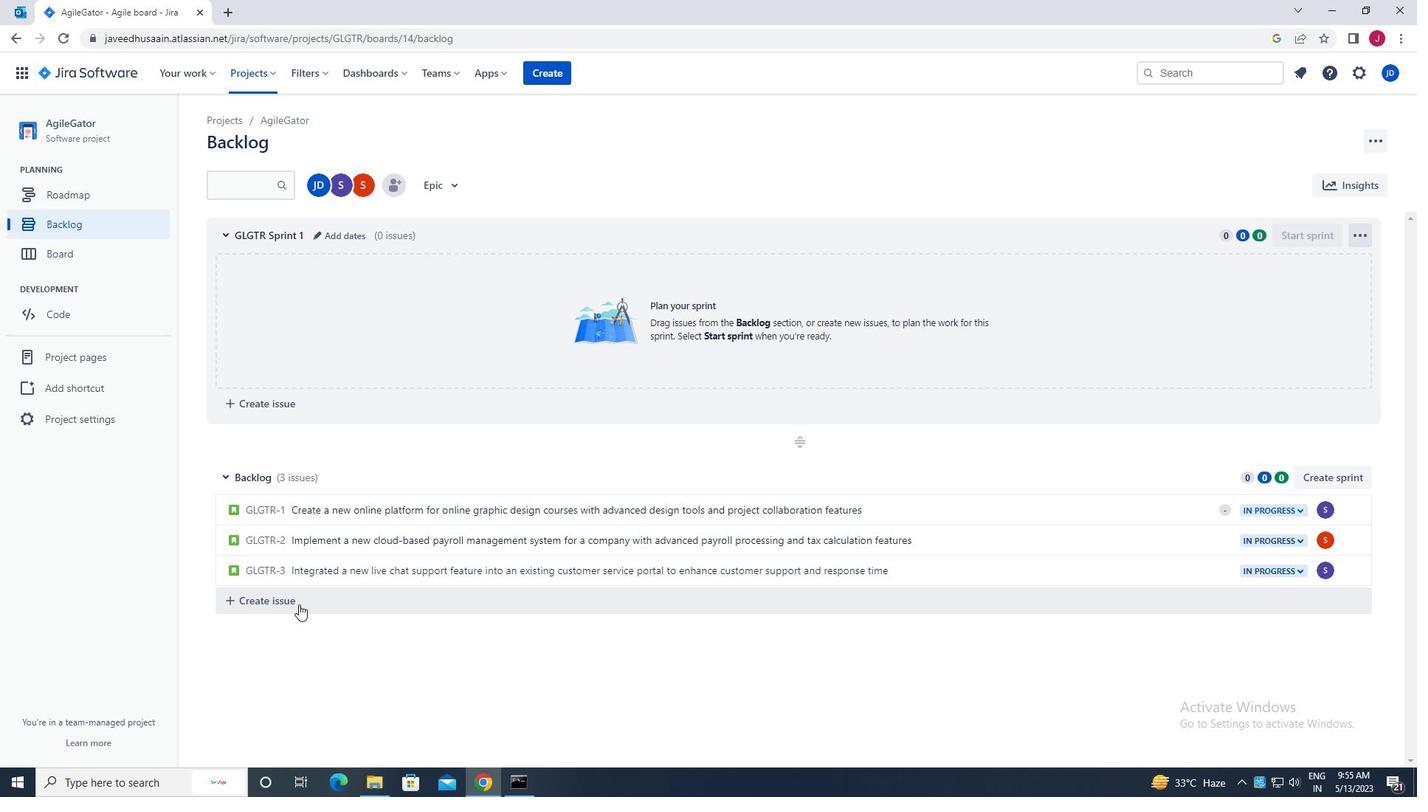 
Action: Mouse pressed left at (287, 600)
Screenshot: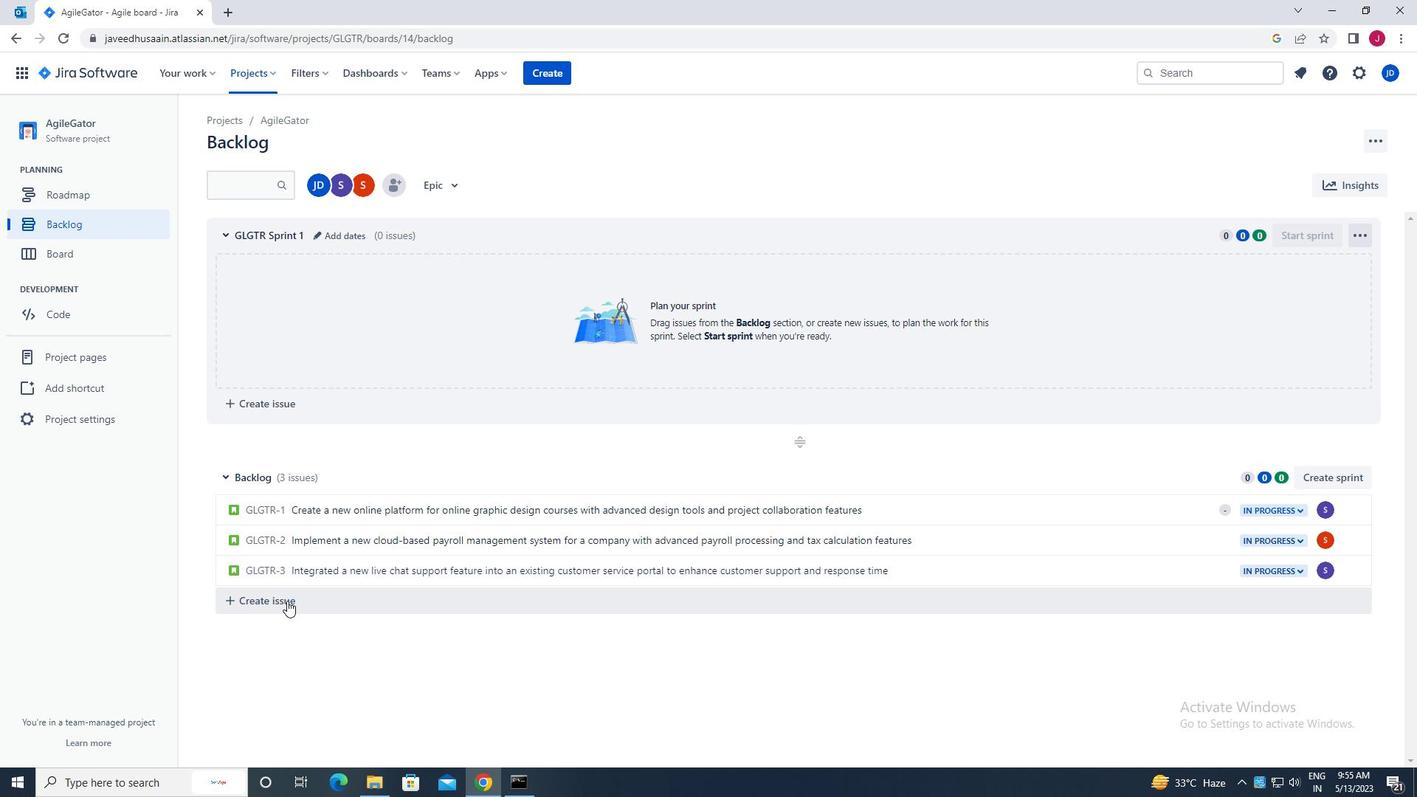 
Action: Mouse moved to (287, 600)
Screenshot: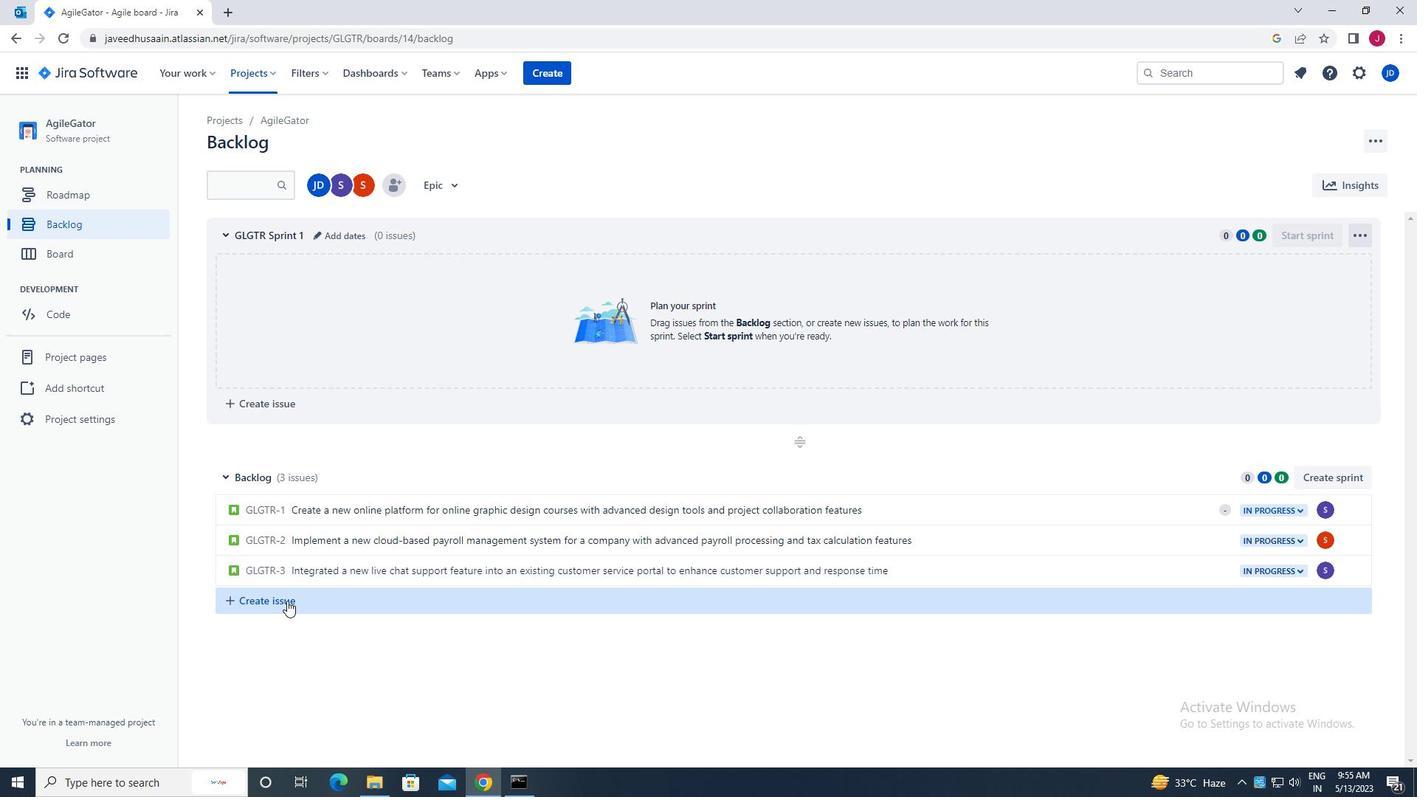 
Action: Key pressed <Key.caps_lock>d<Key.caps_lock>evelop<Key.space>a<Key.space>new<Key.space>tool<Key.space>for<Key.space>automated<Key.space>testing<Key.space>of<Key.space>ba<Key.backspace><Key.backspace>web<Key.space>application<Key.space>performance<Key.space>under<Key.space>high<Key.space>traffic<Key.space>and<Key.space>load<Key.space>conditions<Key.enter>
Screenshot: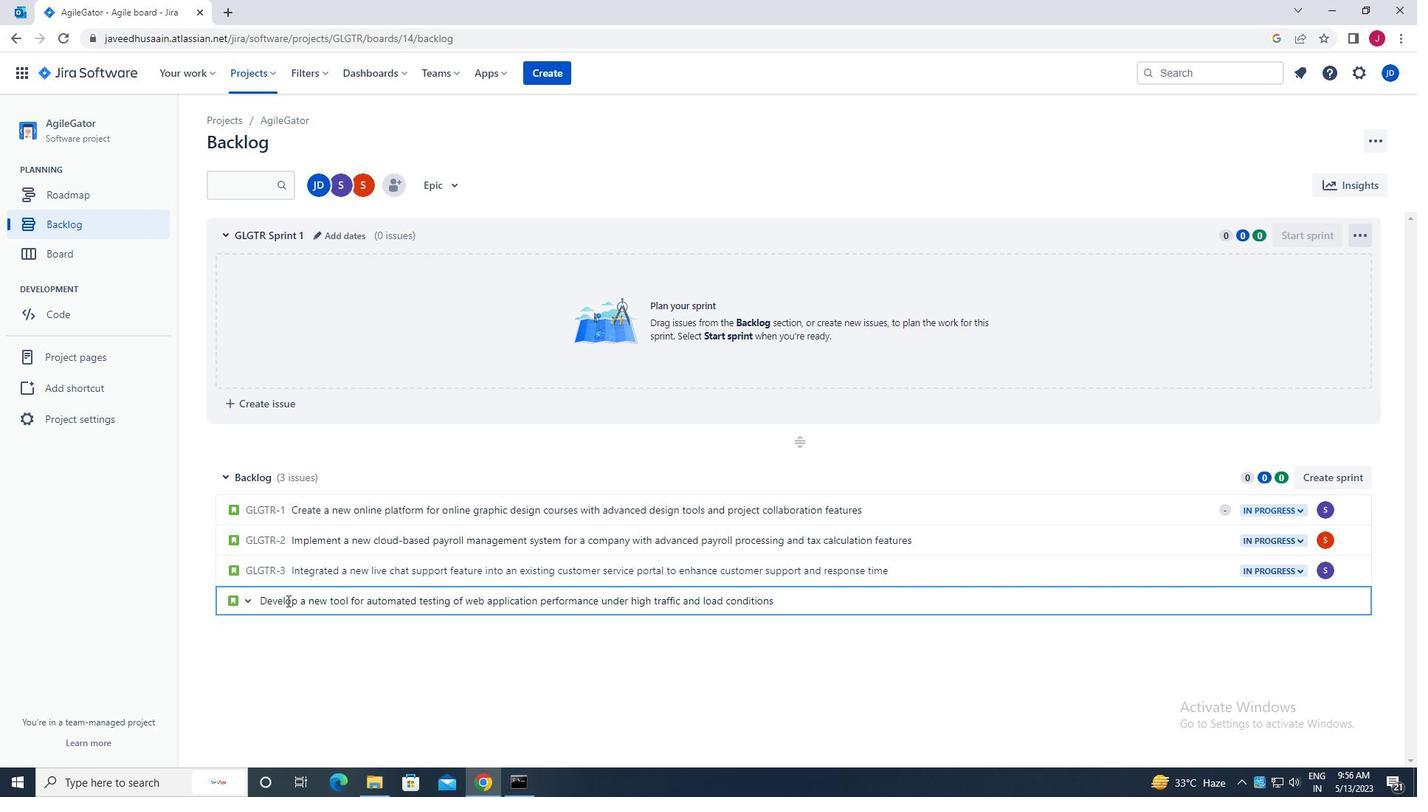 
Action: Mouse moved to (1320, 597)
Screenshot: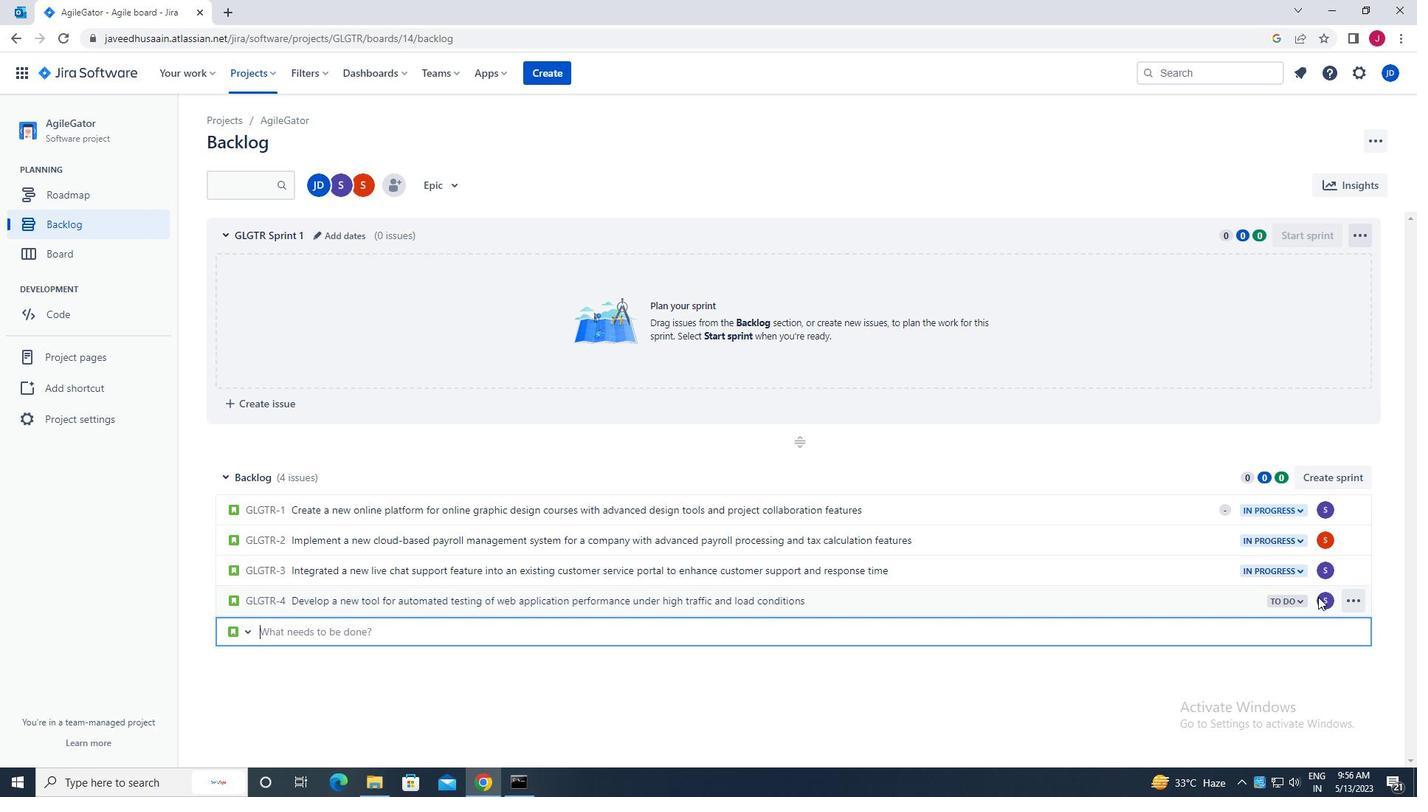 
Action: Mouse pressed left at (1320, 597)
Screenshot: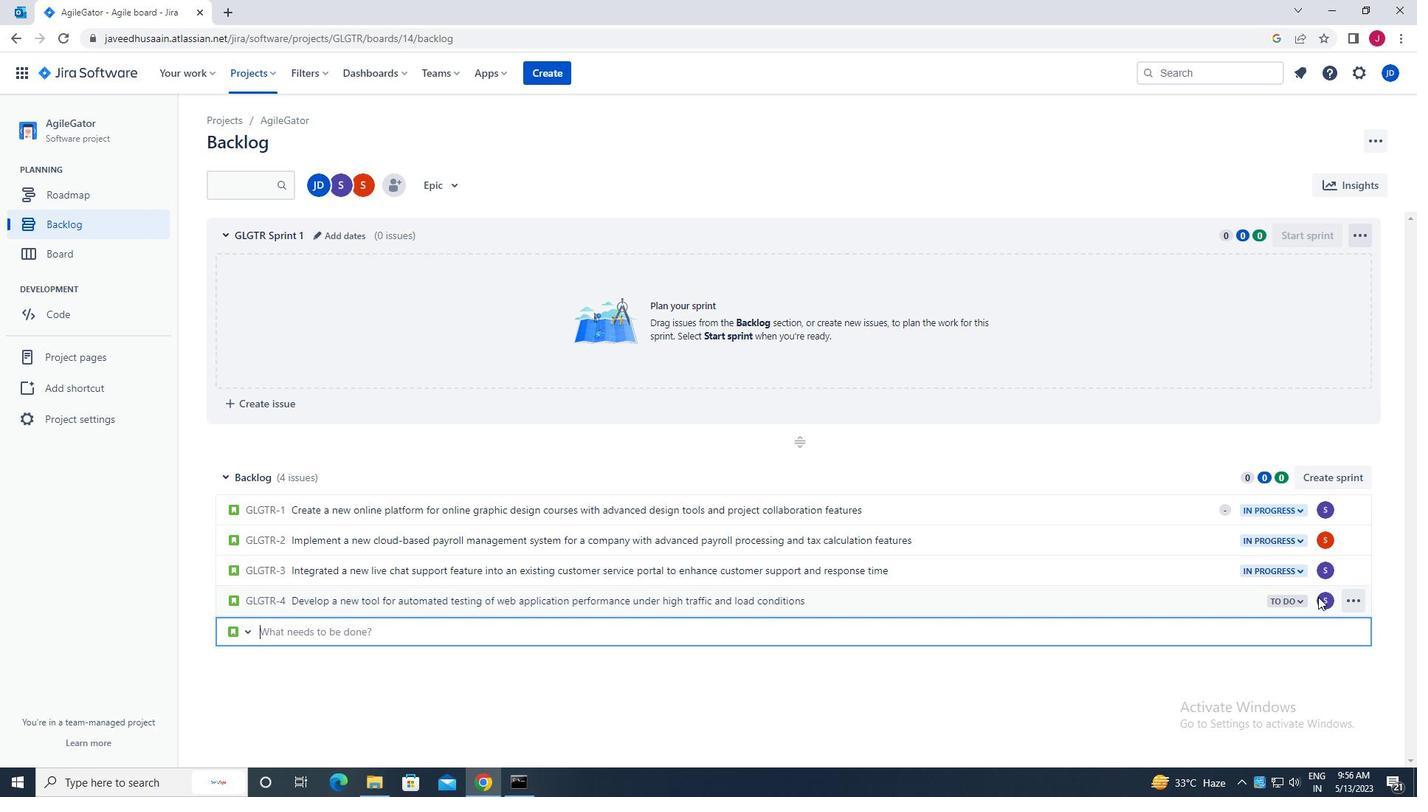 
Action: Mouse moved to (1236, 631)
Screenshot: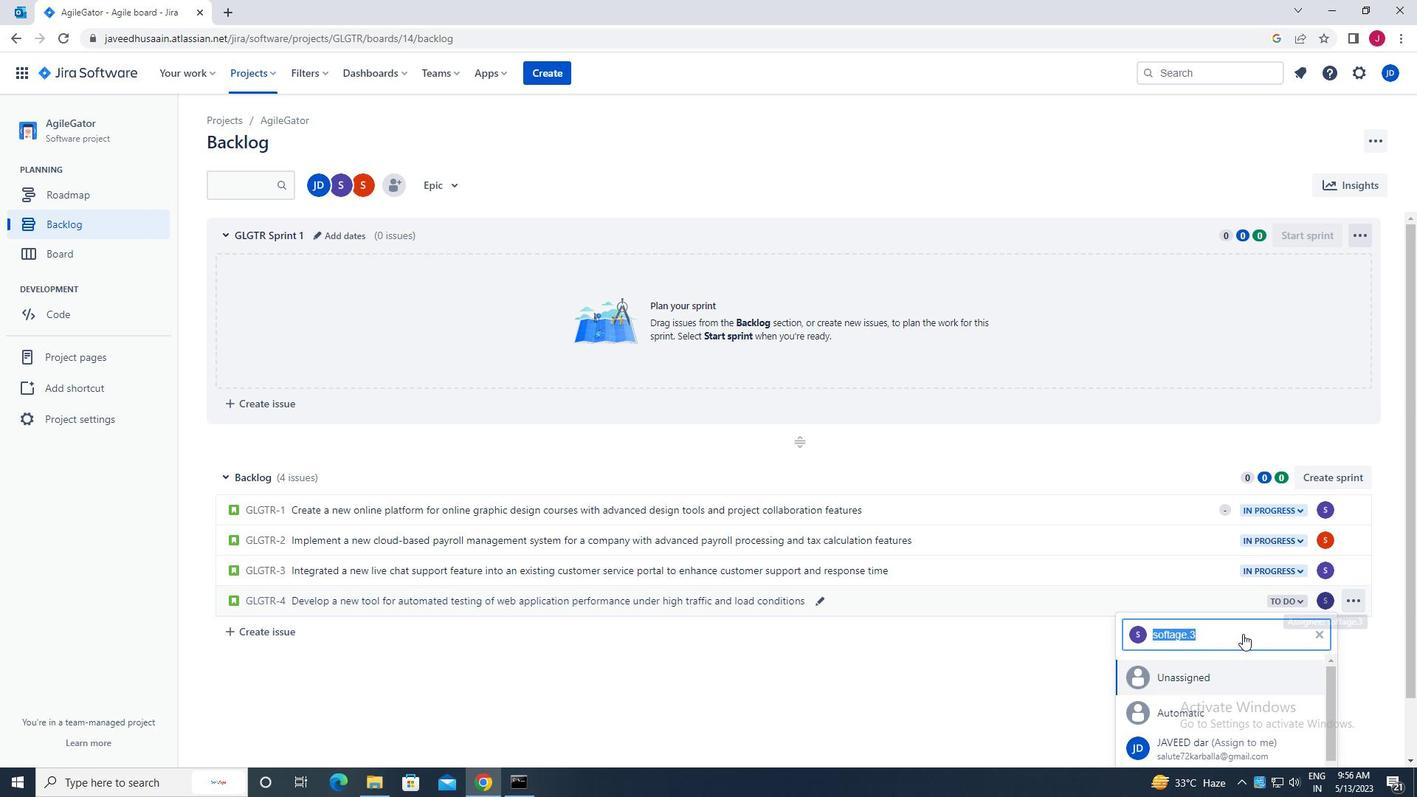 
Action: Key pressed soft
Screenshot: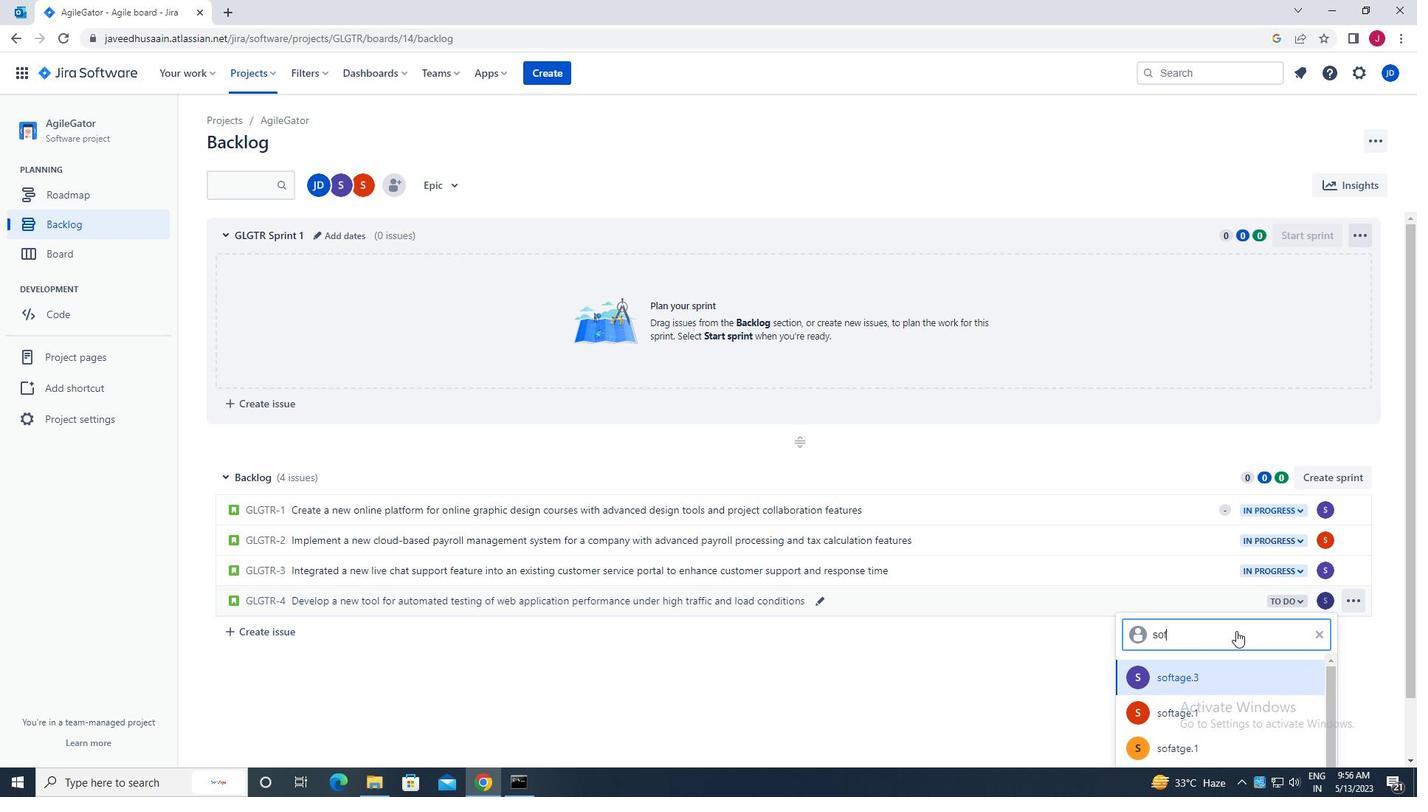 
Action: Mouse moved to (1275, 664)
Screenshot: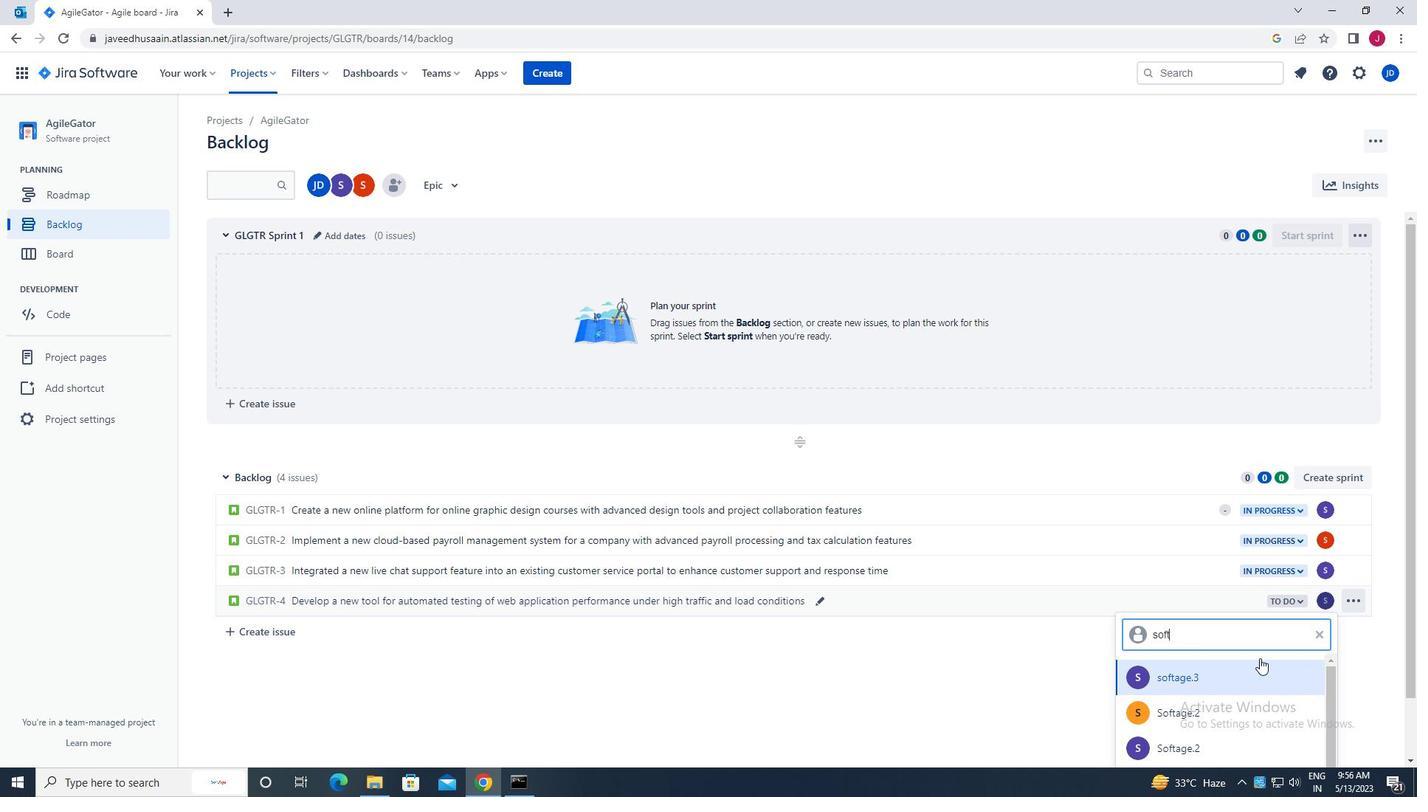 
Action: Mouse scrolled (1275, 663) with delta (0, 0)
Screenshot: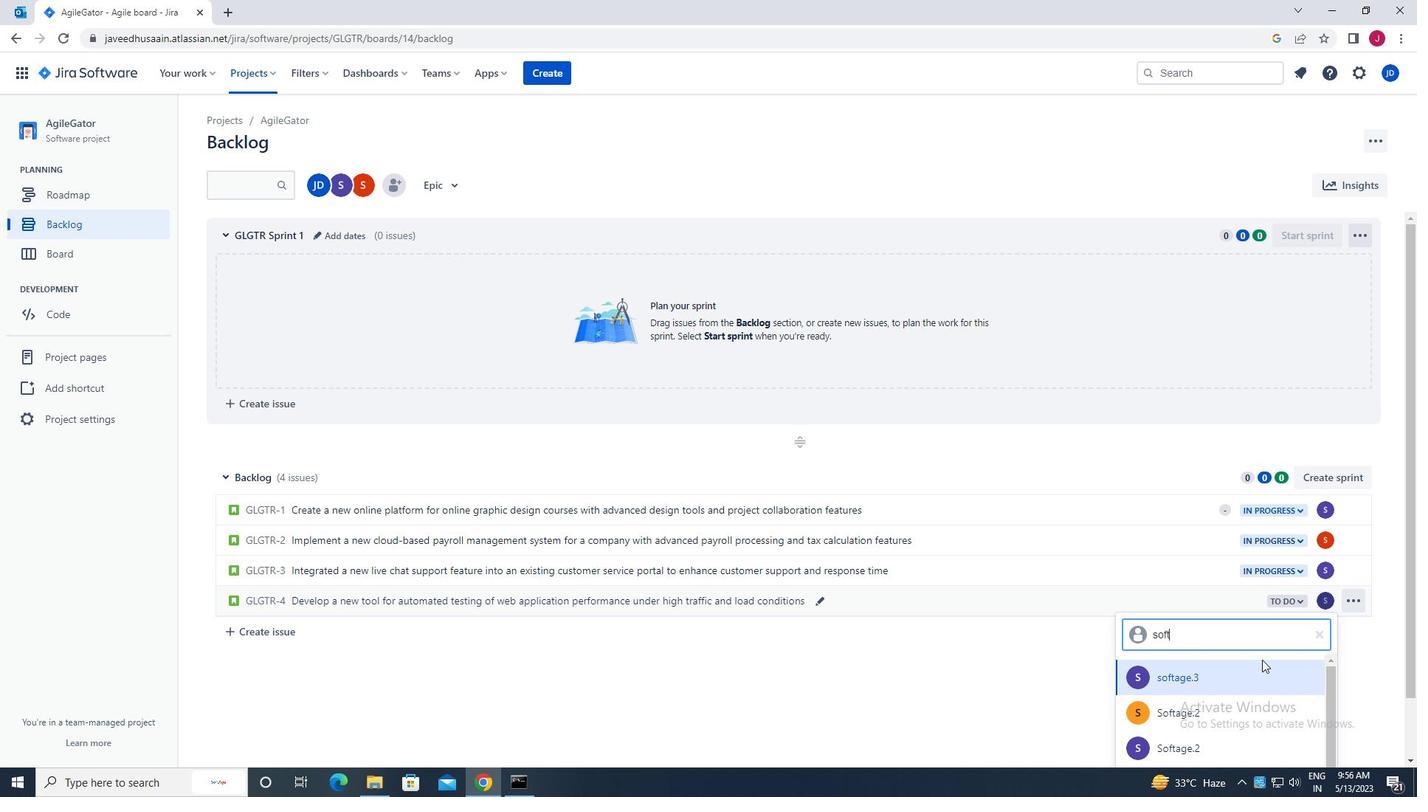 
Action: Mouse scrolled (1275, 663) with delta (0, 0)
Screenshot: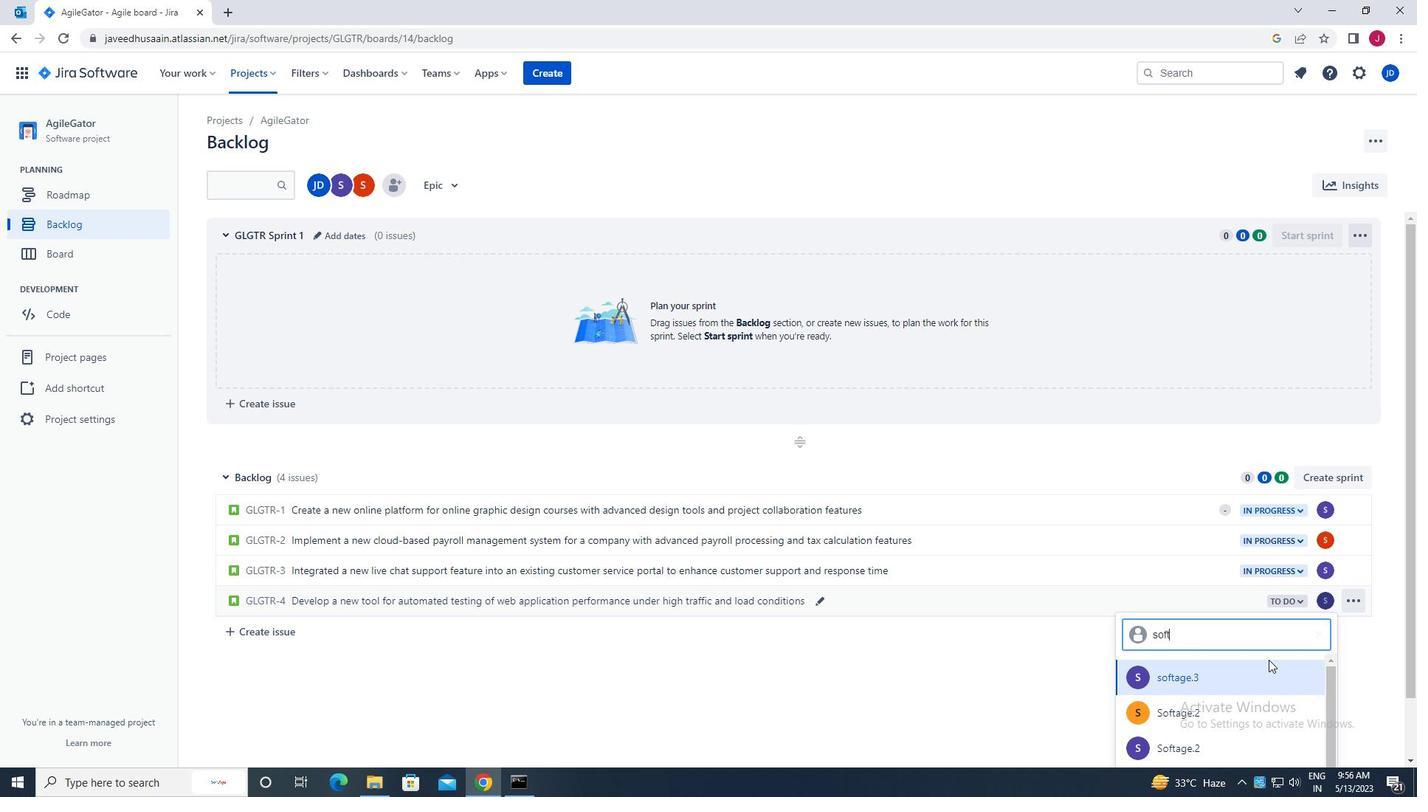 
Action: Mouse scrolled (1275, 663) with delta (0, 0)
Screenshot: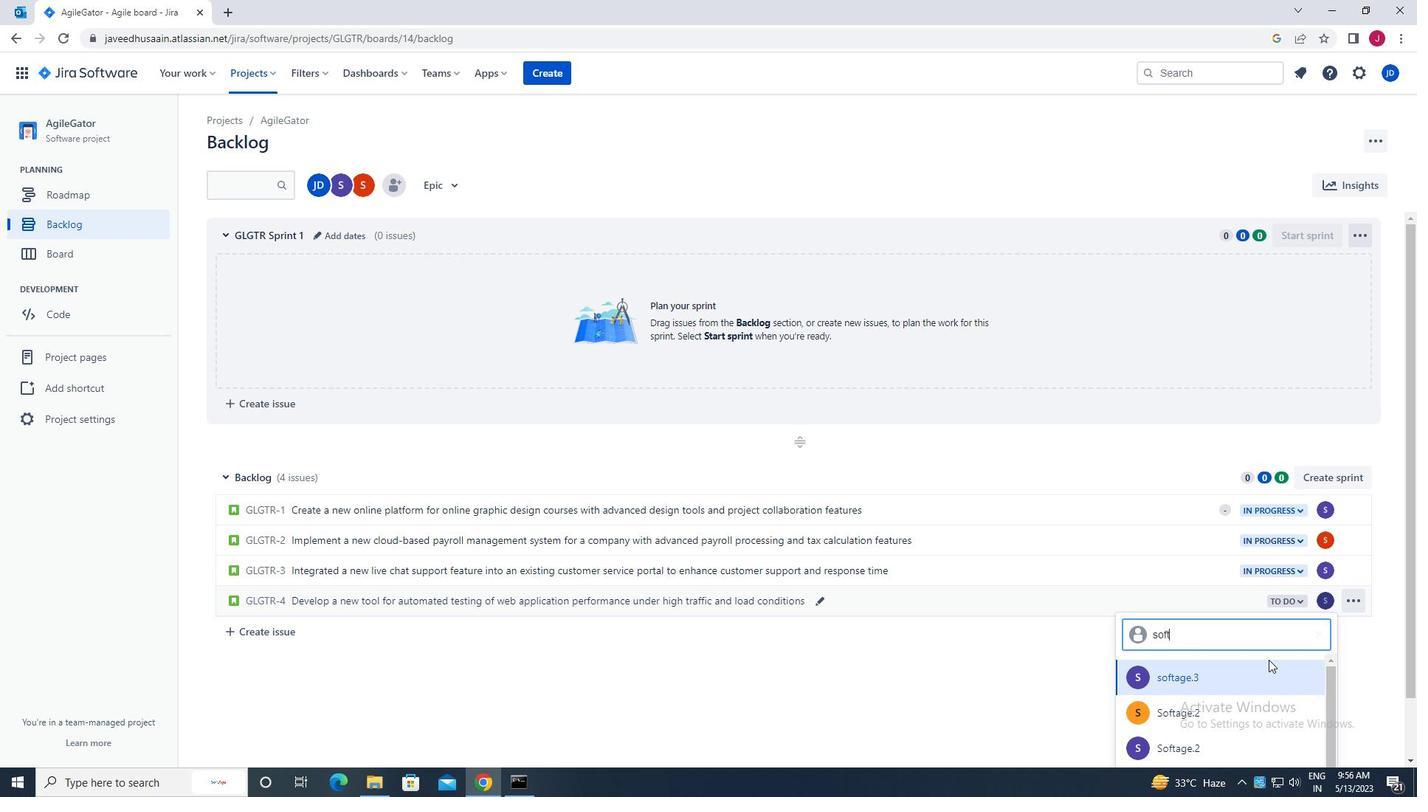 
Action: Mouse moved to (1356, 681)
Screenshot: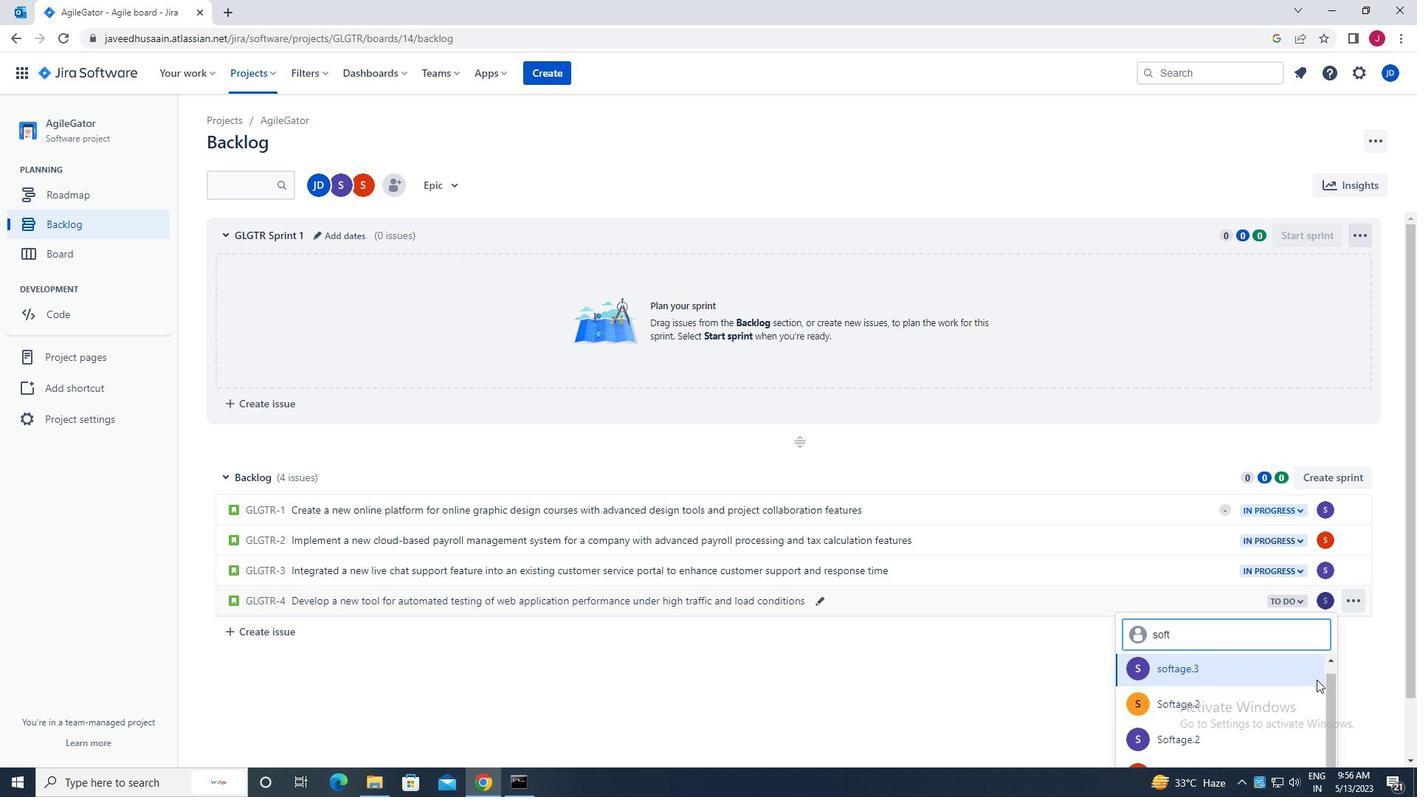 
Action: Mouse scrolled (1356, 680) with delta (0, 0)
Screenshot: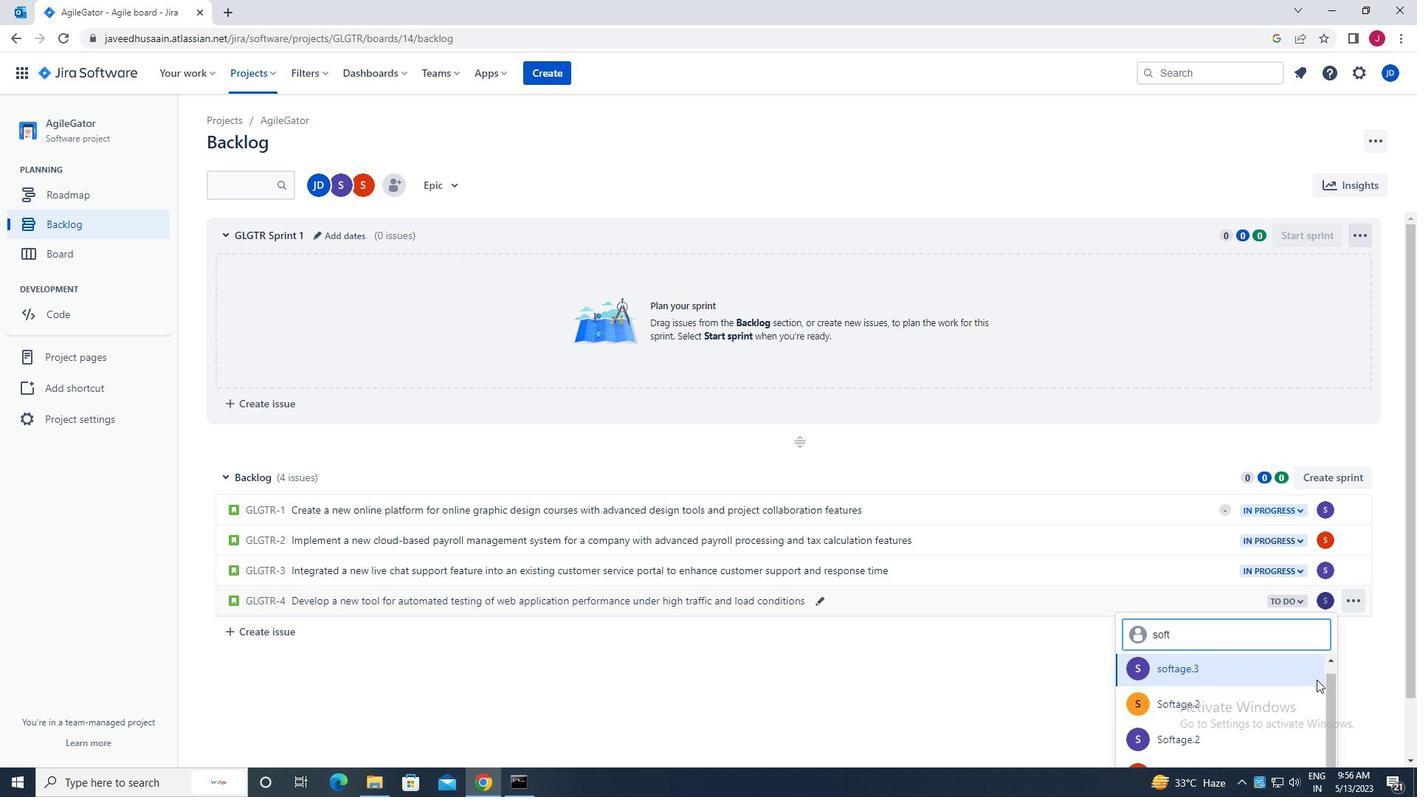 
Action: Mouse moved to (1359, 682)
Screenshot: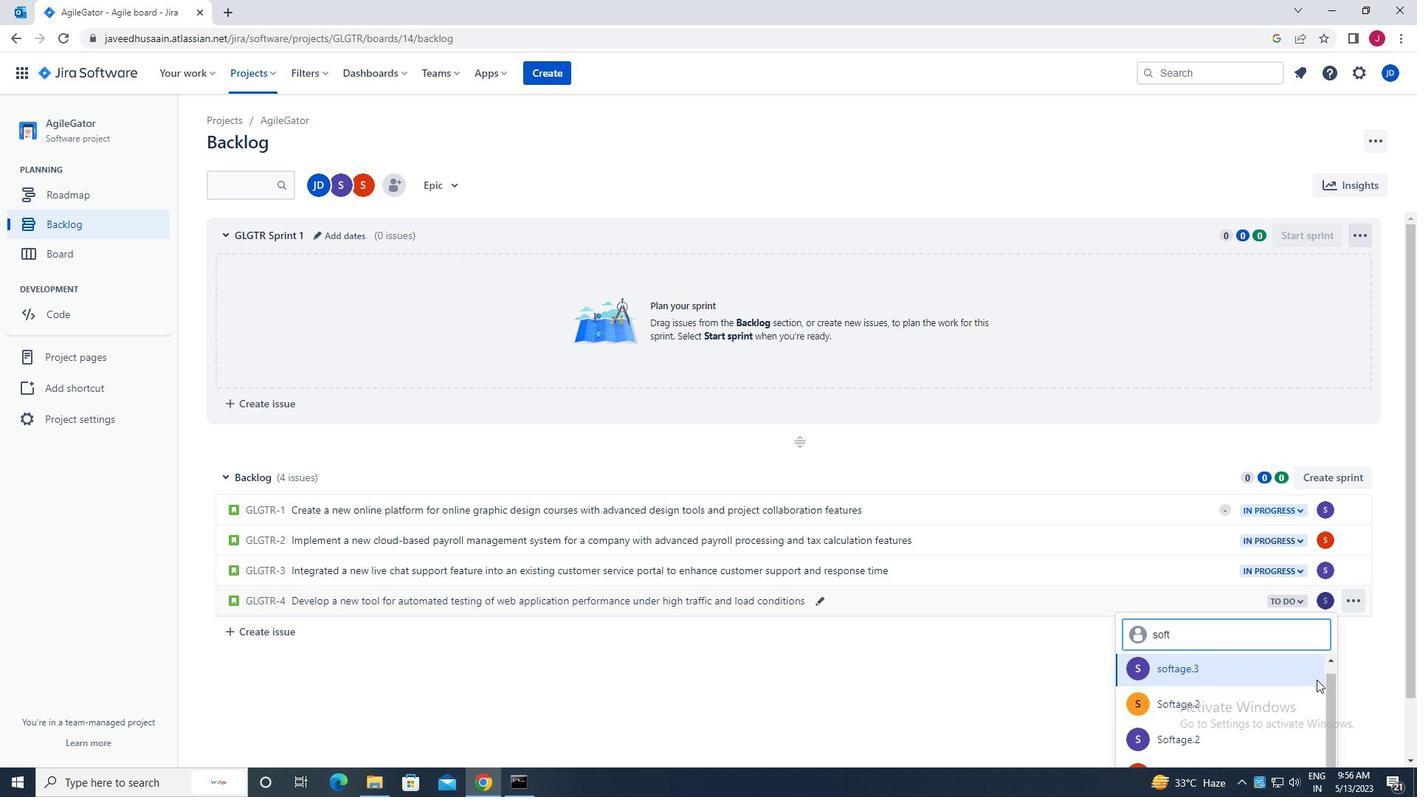 
Action: Mouse scrolled (1359, 681) with delta (0, 0)
Screenshot: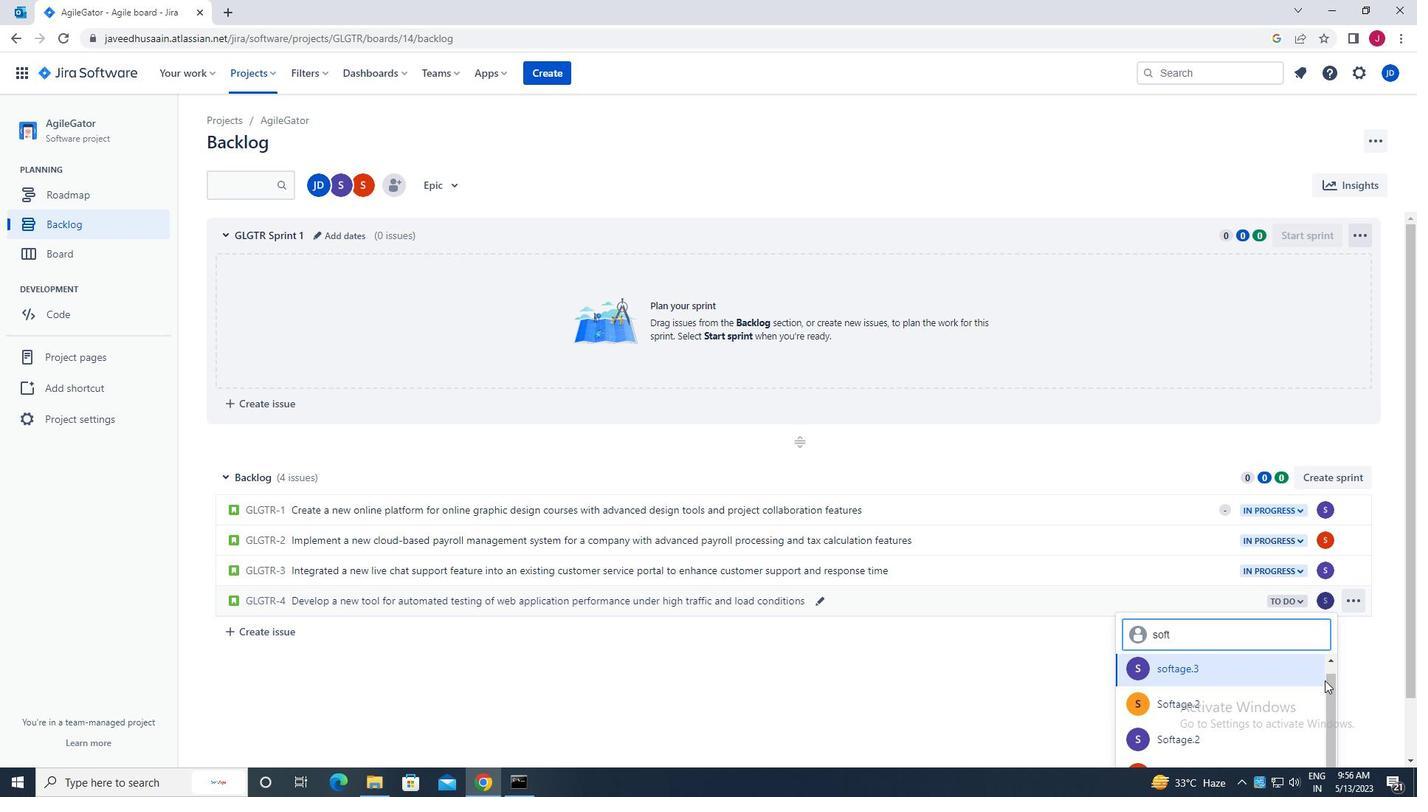 
Action: Mouse moved to (1361, 682)
Screenshot: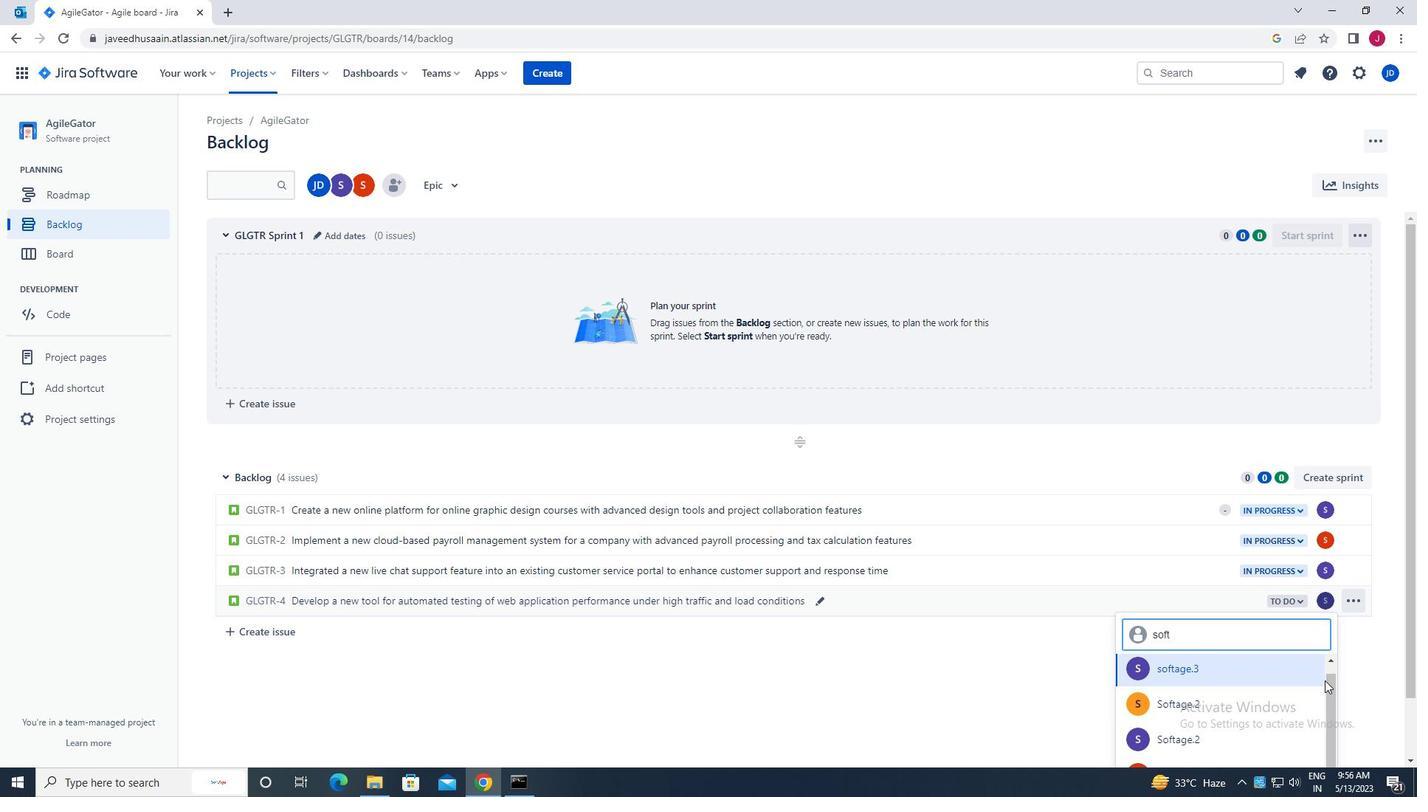 
Action: Mouse scrolled (1361, 682) with delta (0, 0)
Screenshot: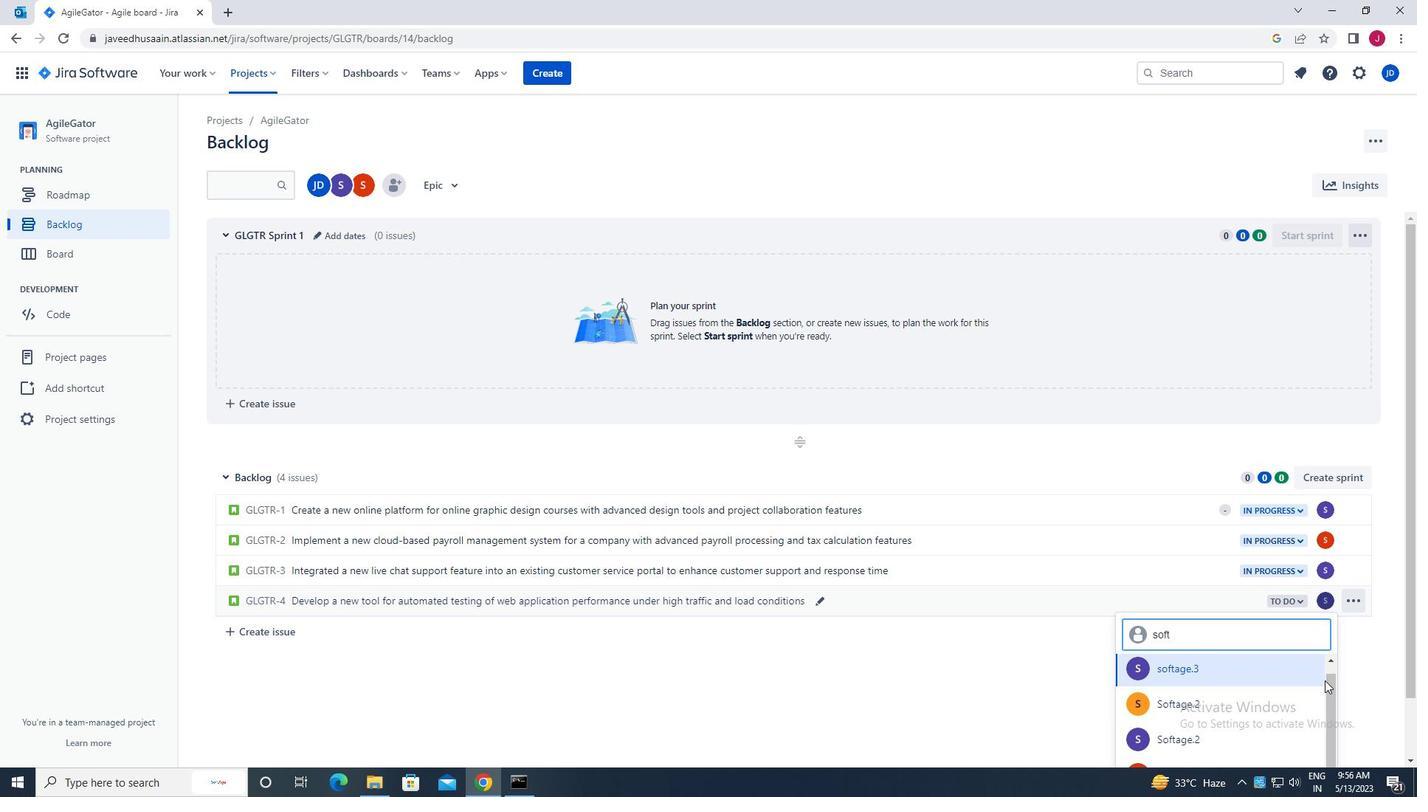 
Action: Mouse moved to (1362, 682)
Screenshot: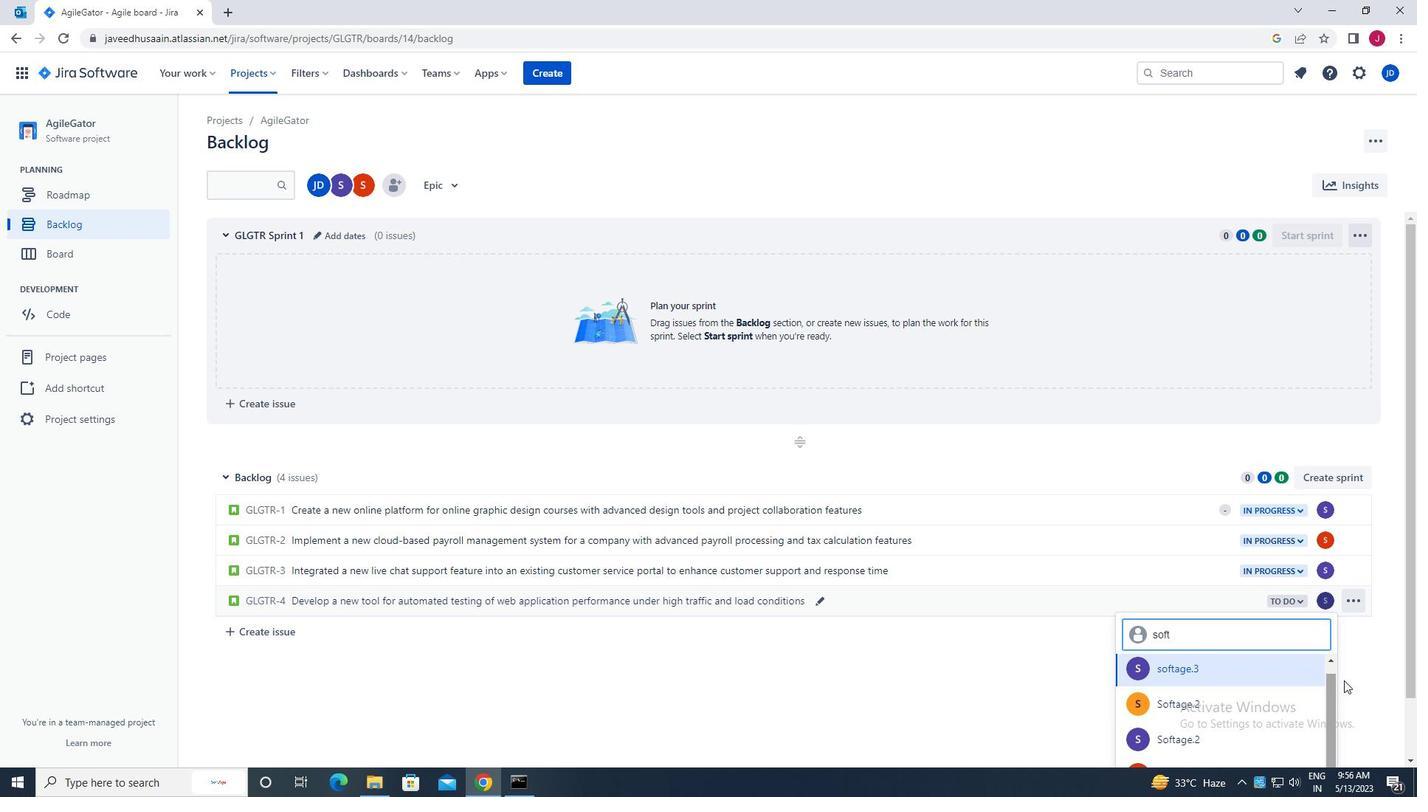
Action: Mouse scrolled (1362, 682) with delta (0, 0)
Screenshot: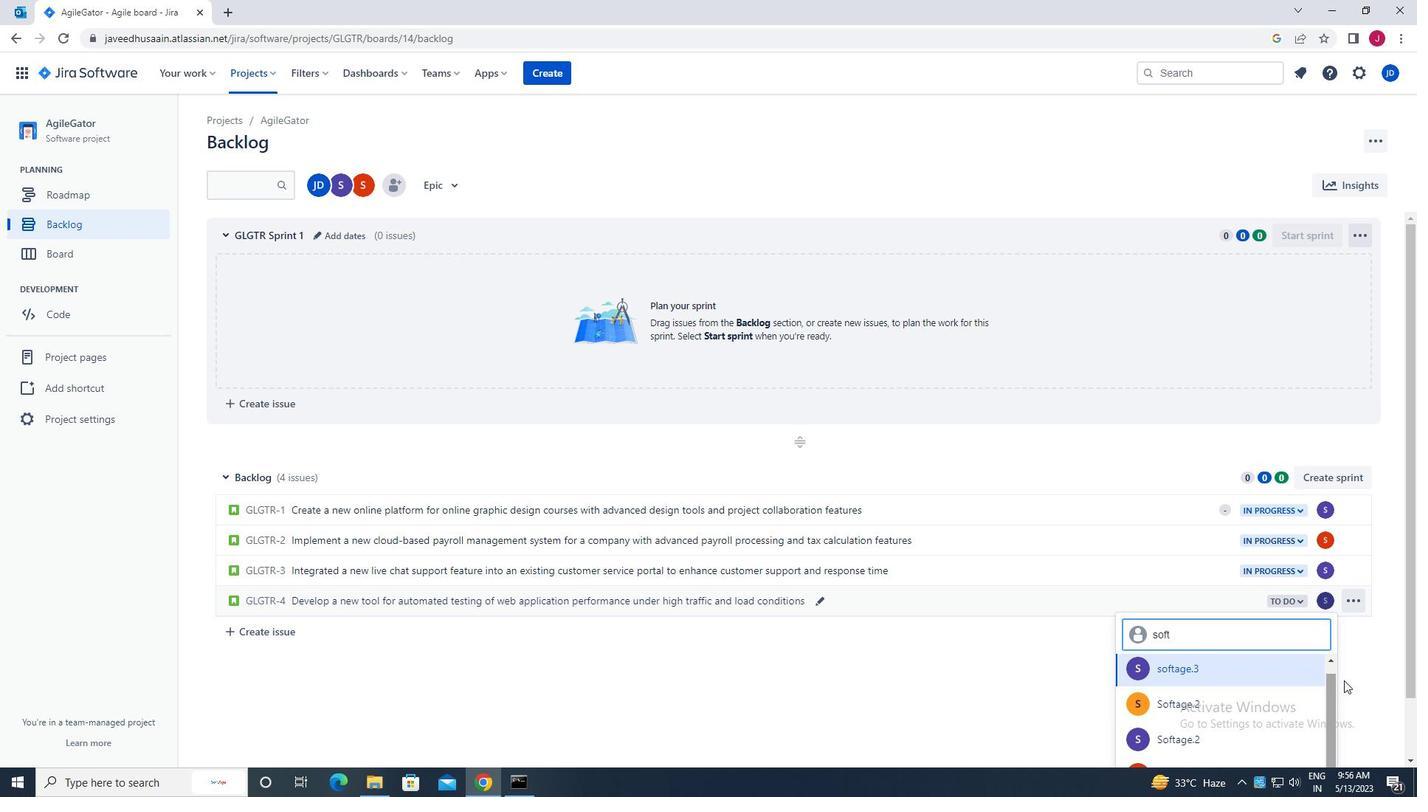 
Action: Mouse moved to (1370, 685)
Screenshot: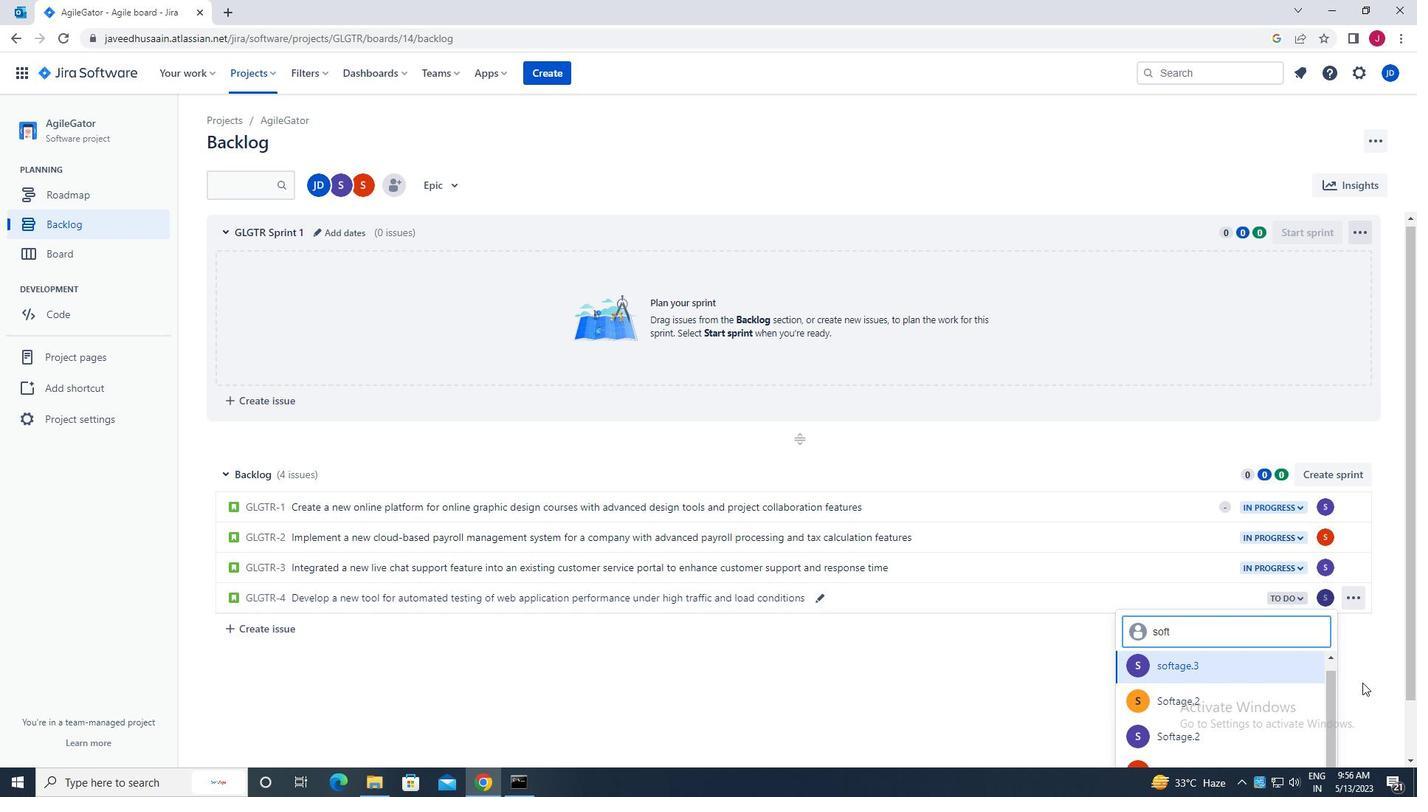 
Action: Mouse scrolled (1370, 684) with delta (0, 0)
Screenshot: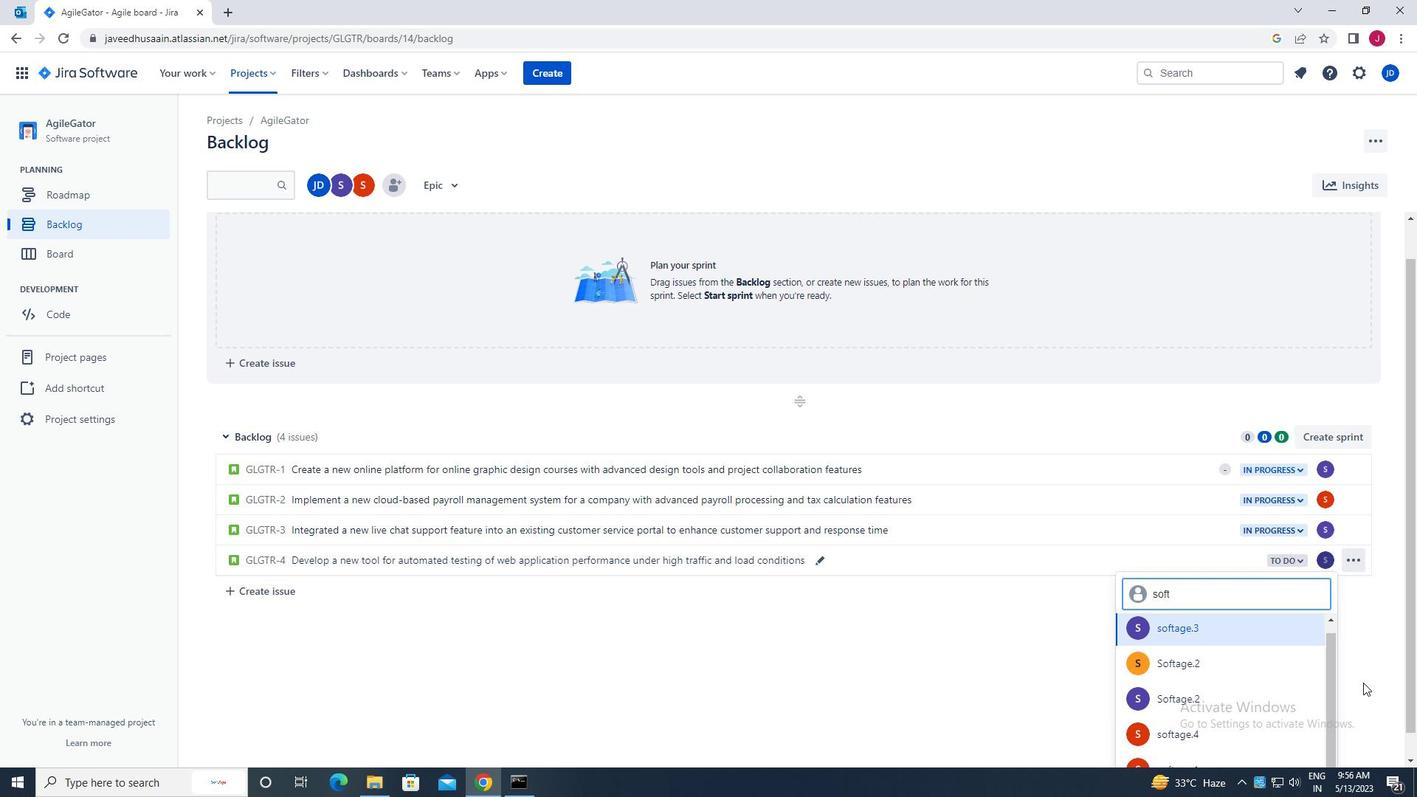 
Action: Mouse scrolled (1370, 684) with delta (0, 0)
Screenshot: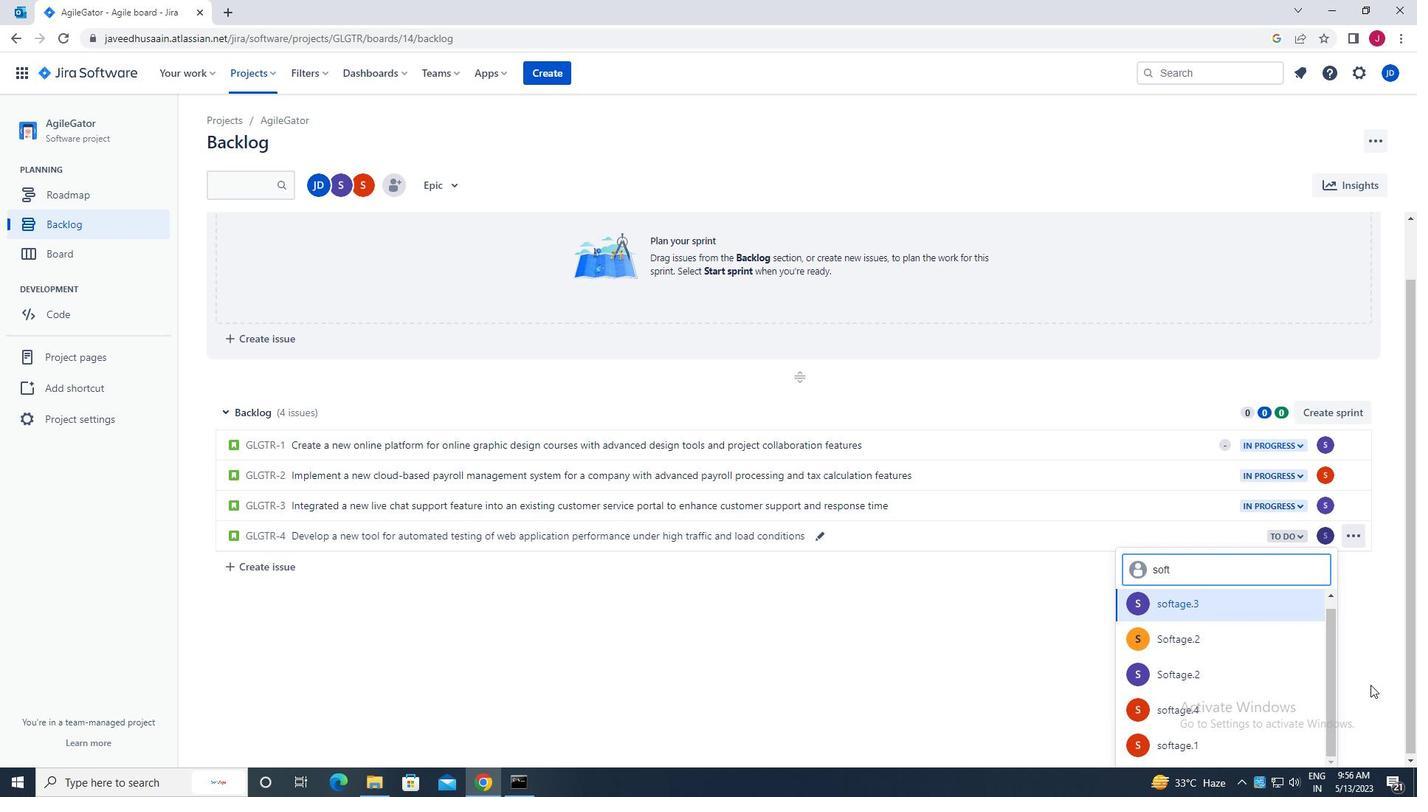 
Action: Mouse moved to (1188, 709)
Screenshot: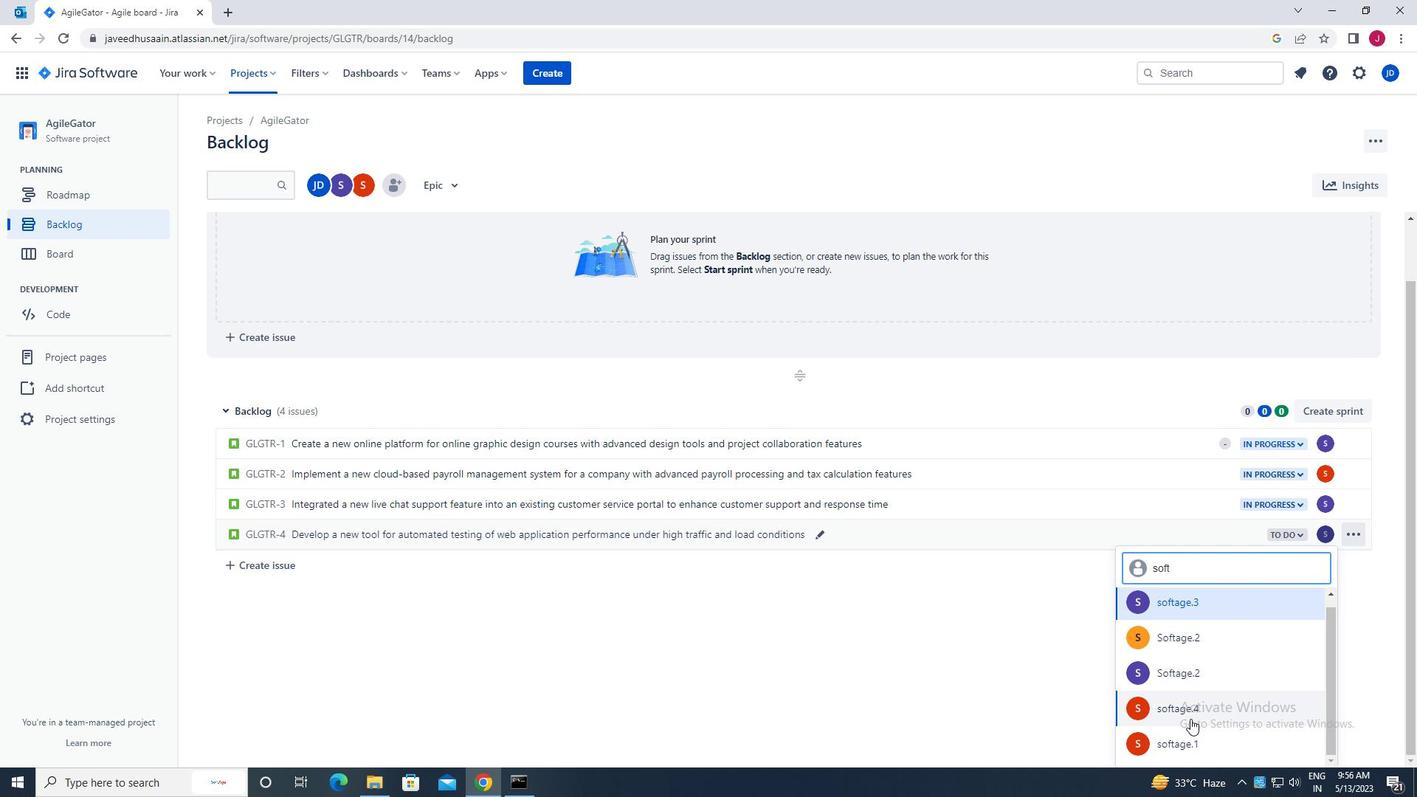 
Action: Mouse pressed left at (1188, 709)
Screenshot: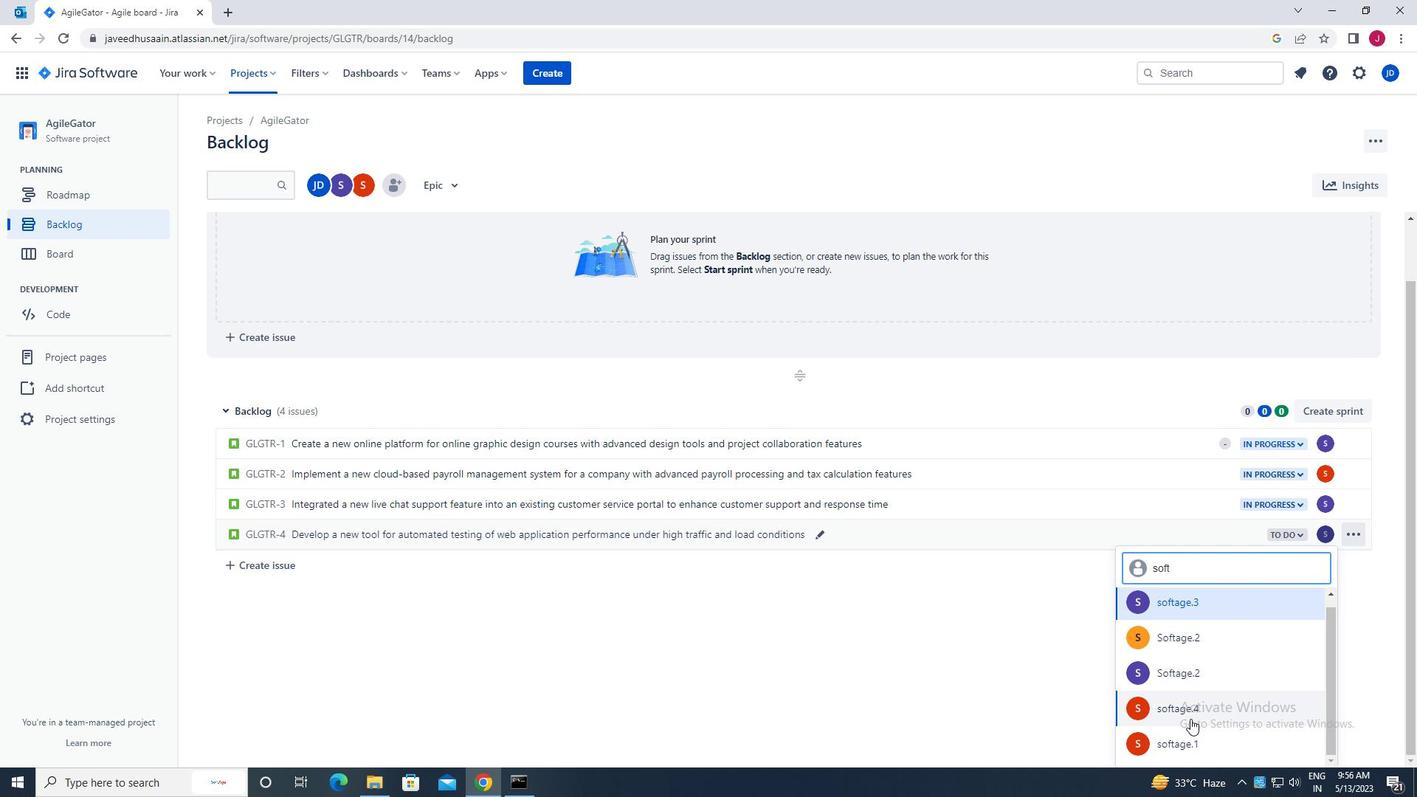 
Action: Mouse moved to (1285, 598)
Screenshot: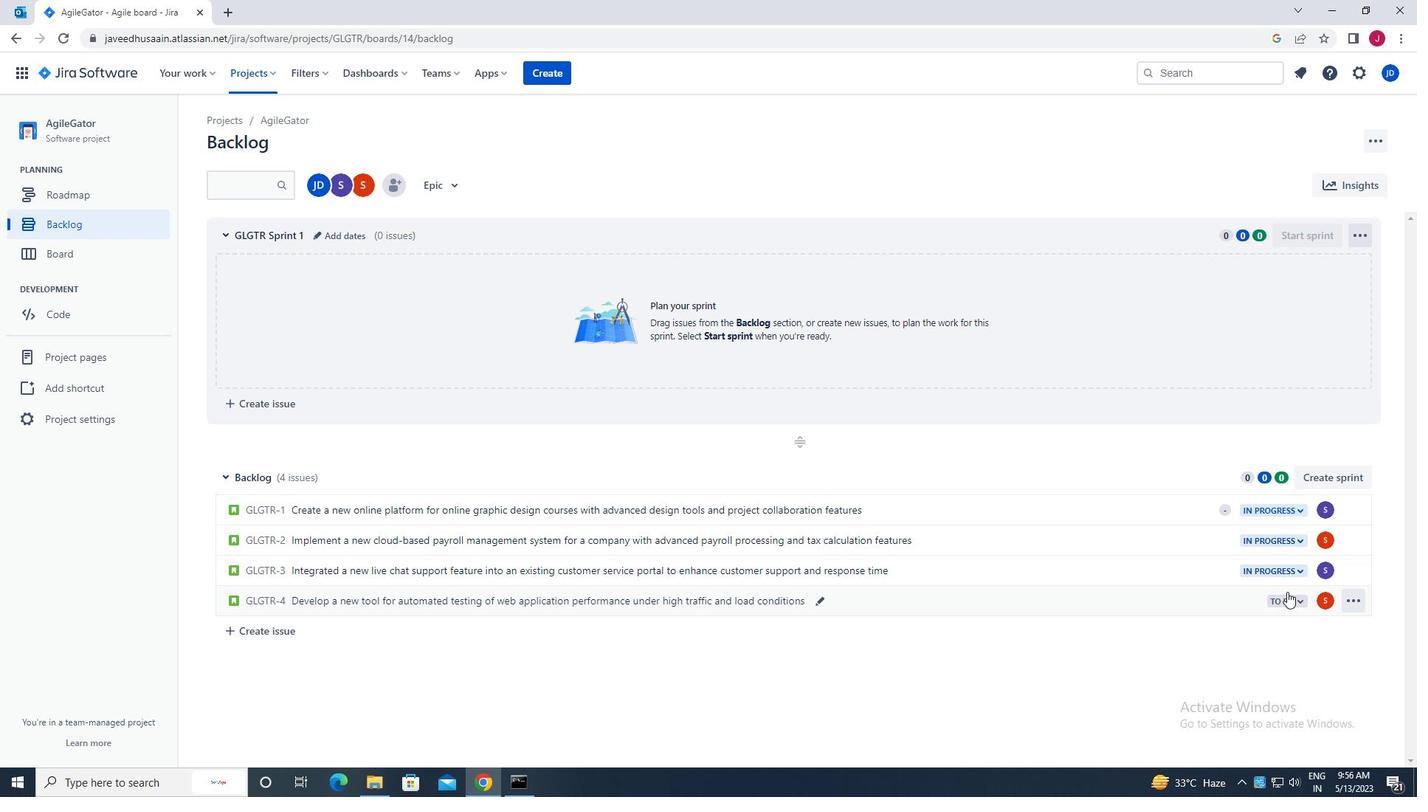 
Action: Mouse pressed left at (1285, 598)
Screenshot: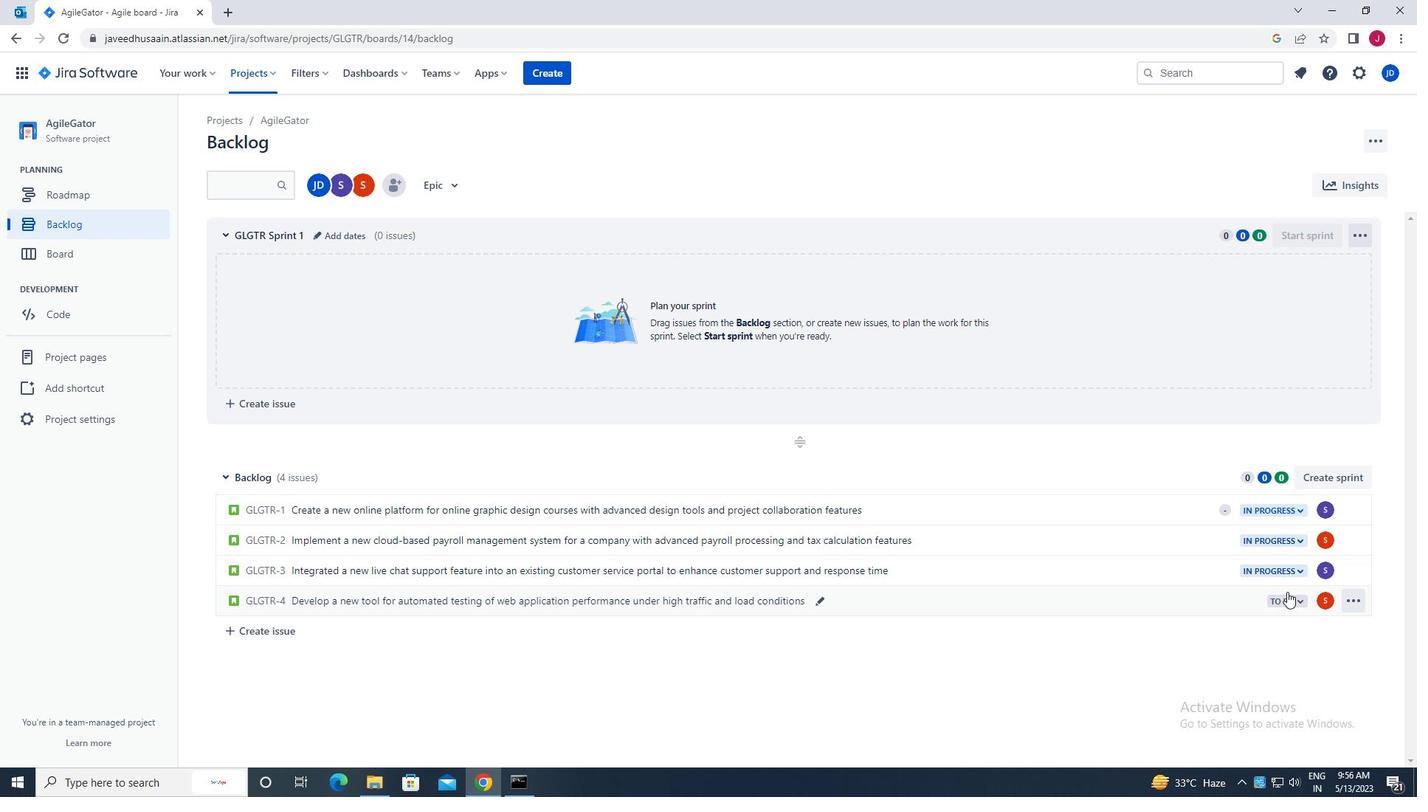 
Action: Mouse moved to (1189, 631)
Screenshot: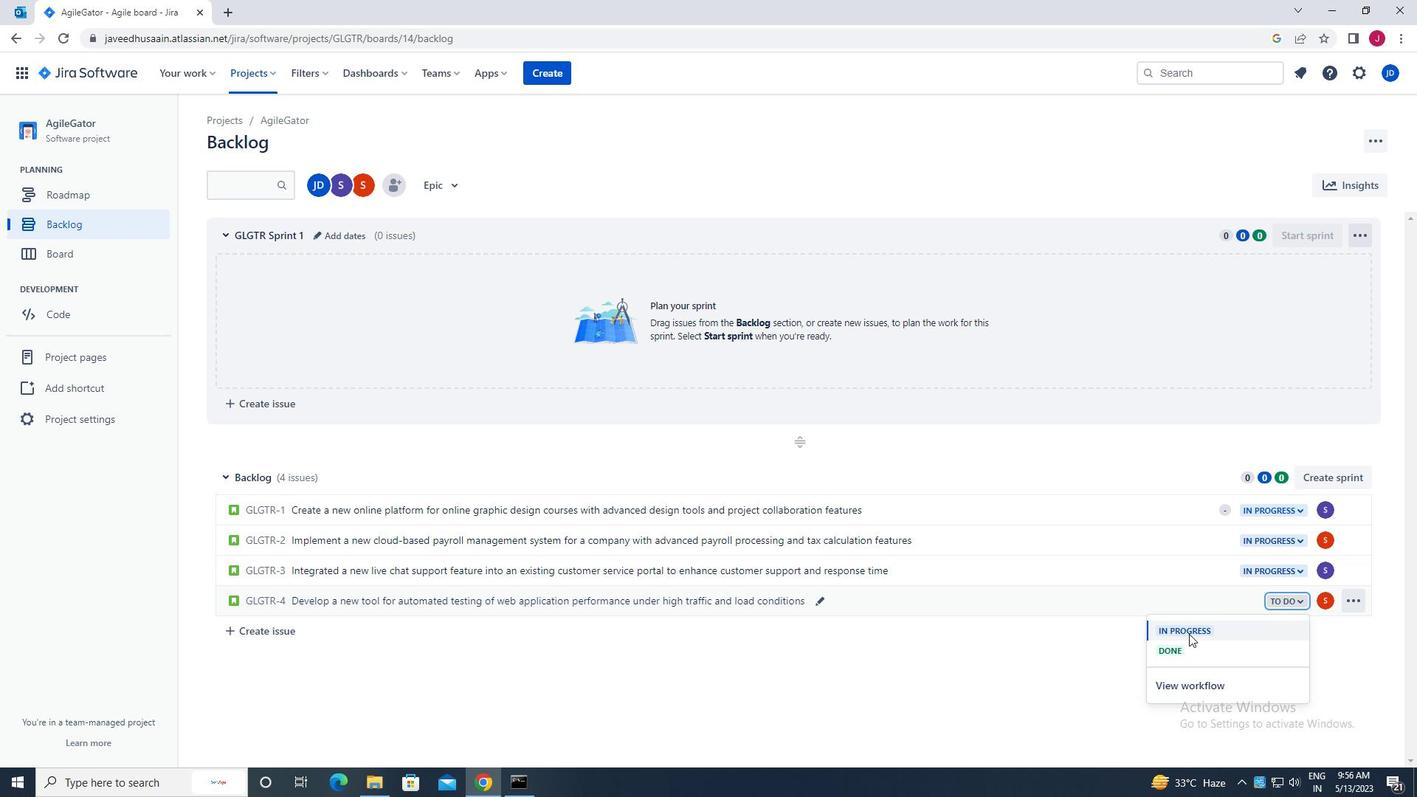 
Action: Mouse pressed left at (1189, 631)
Screenshot: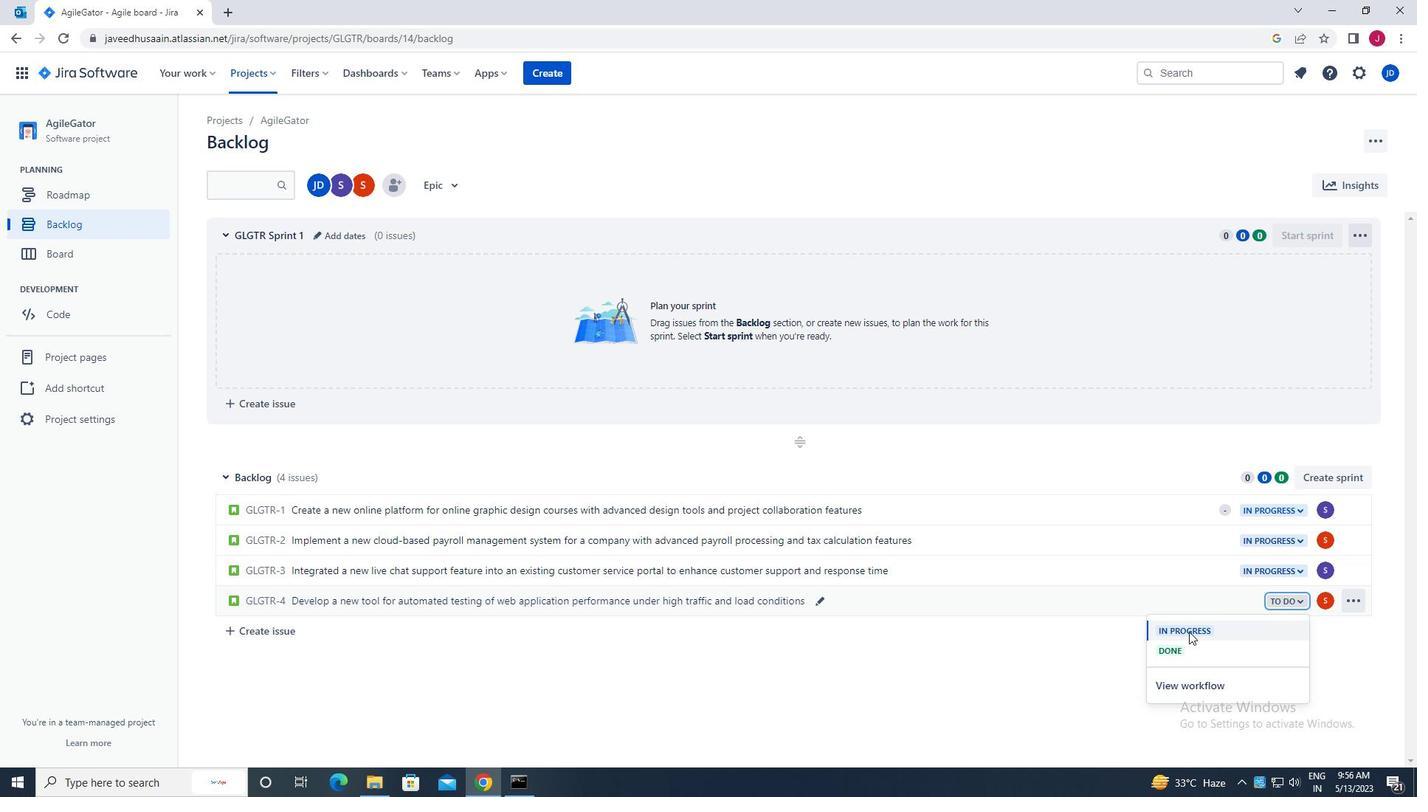 
Action: Mouse moved to (1142, 645)
Screenshot: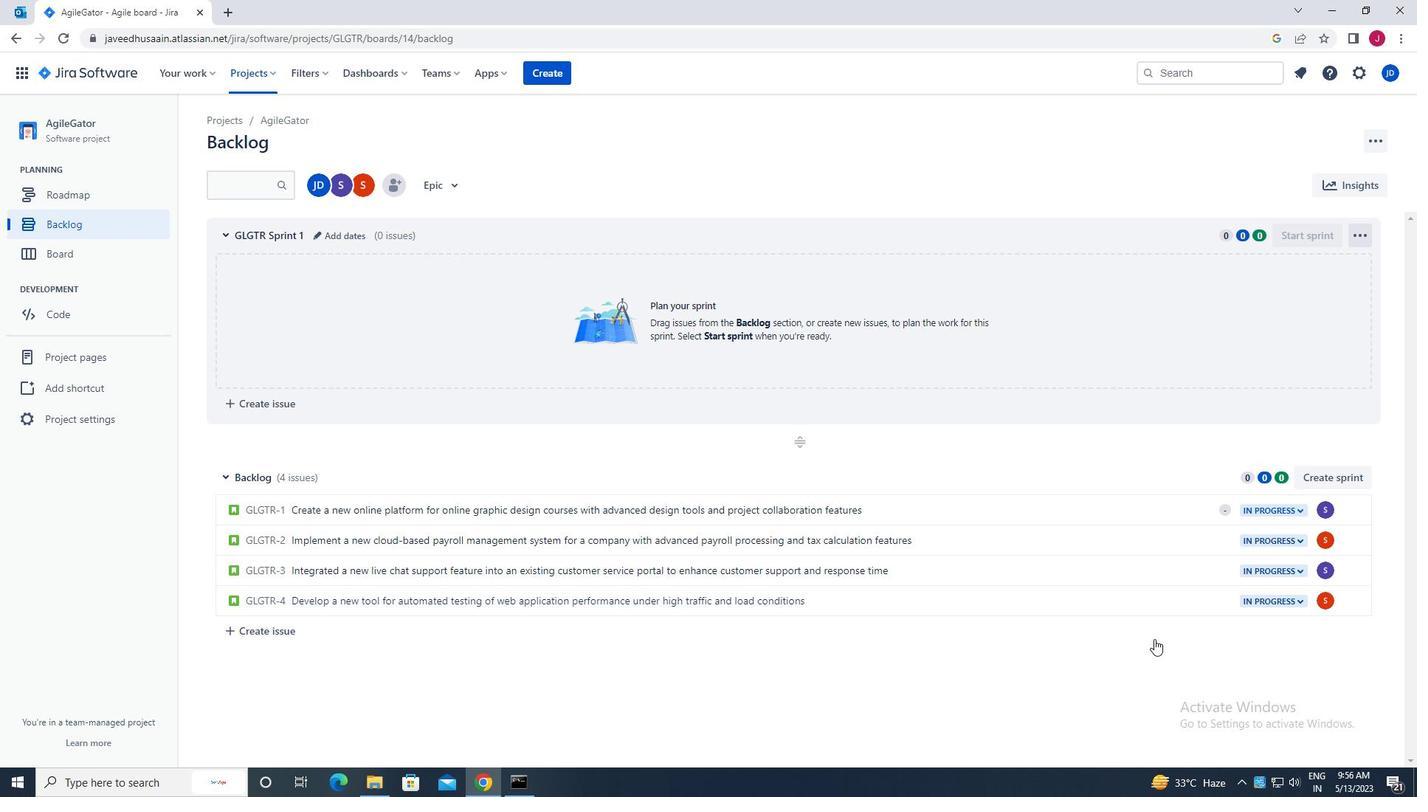 
